 Task: Check the sale-to-list ratio of french doors in the last 5 years.
Action: Mouse moved to (958, 222)
Screenshot: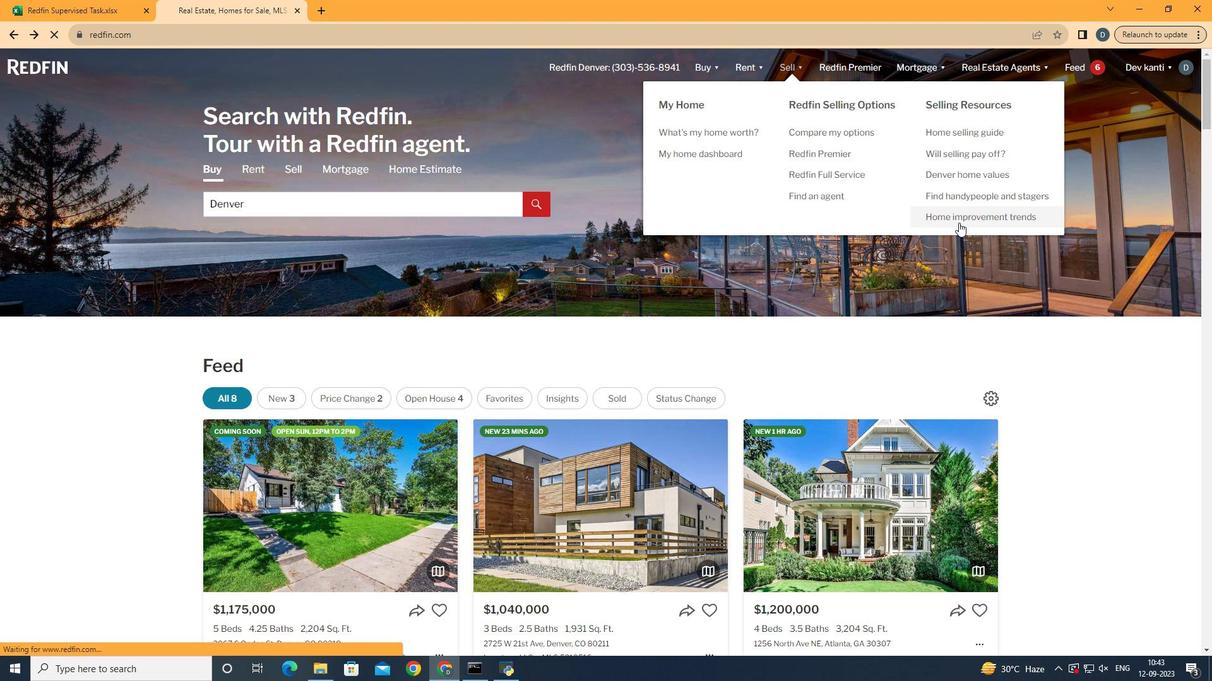
Action: Mouse pressed left at (958, 222)
Screenshot: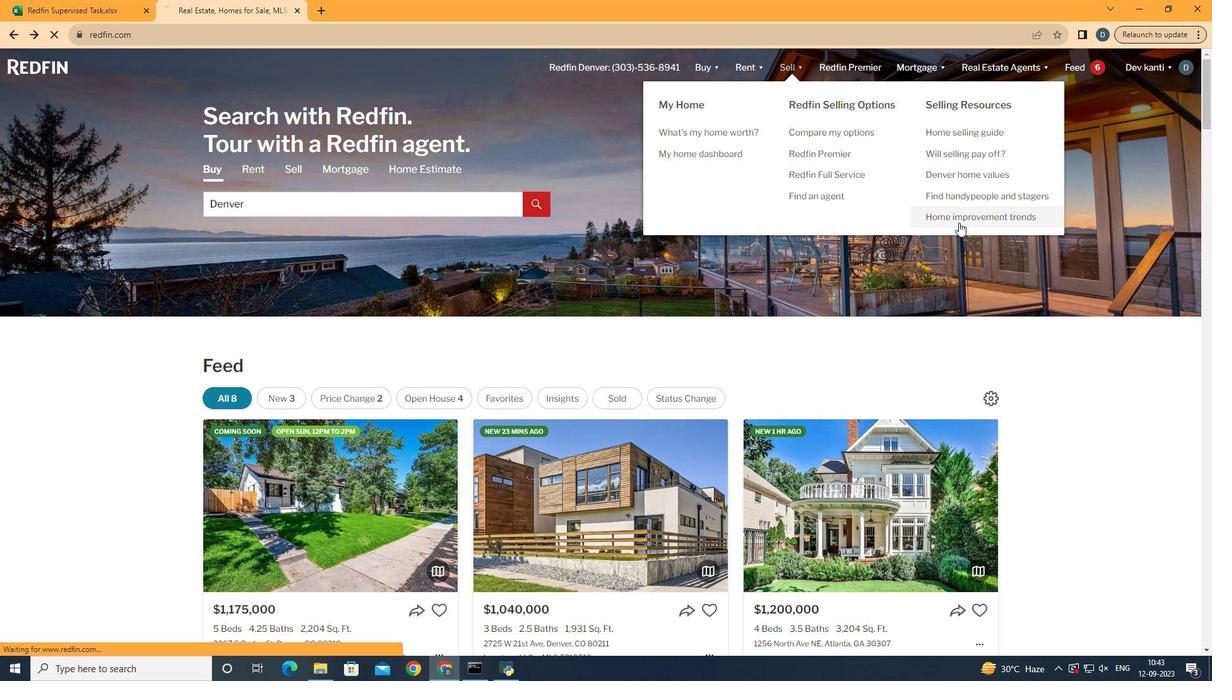 
Action: Mouse moved to (306, 246)
Screenshot: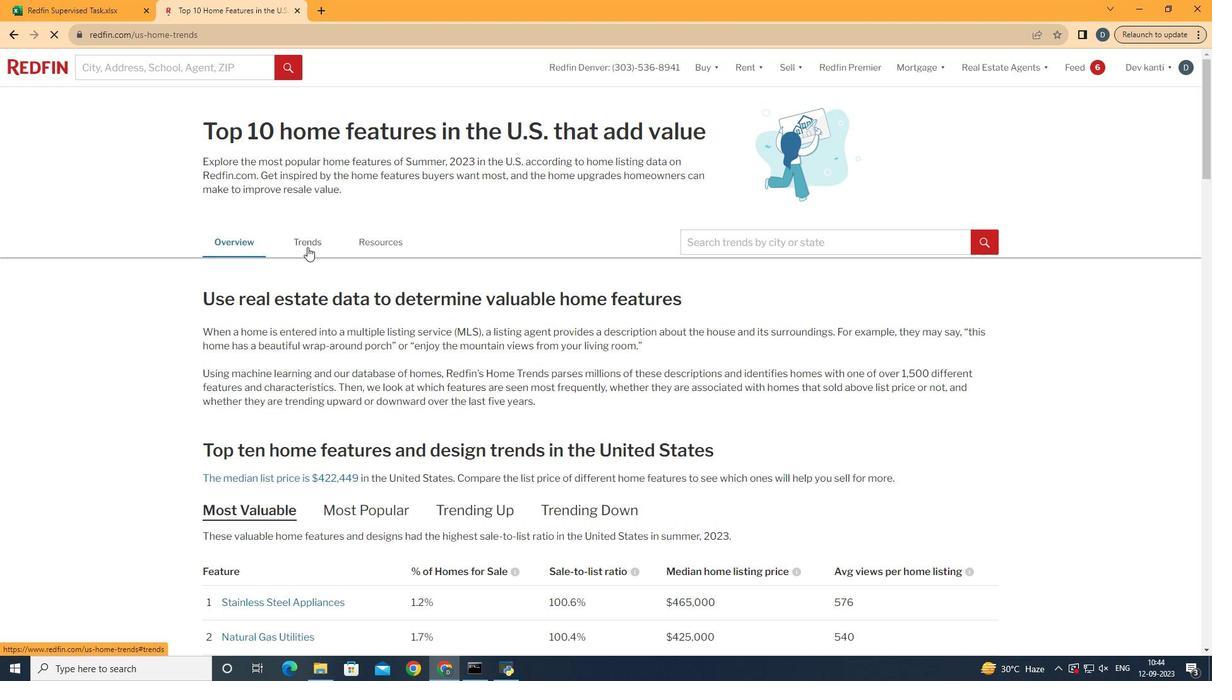 
Action: Mouse pressed left at (306, 246)
Screenshot: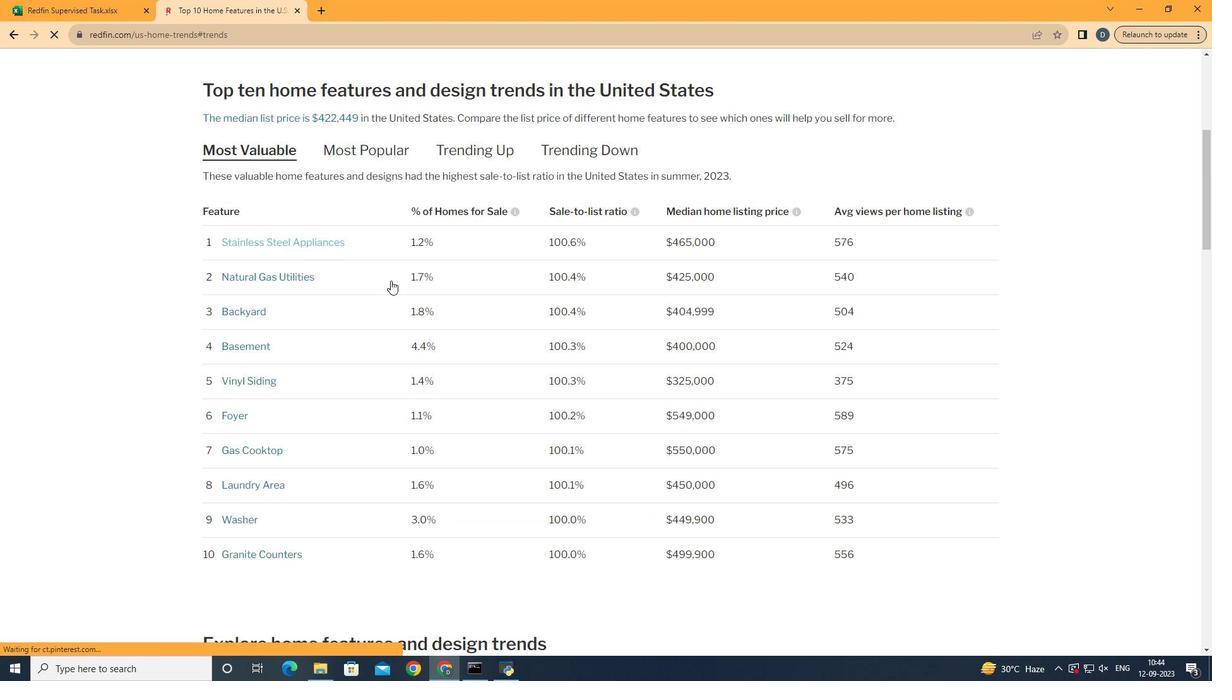 
Action: Mouse moved to (520, 308)
Screenshot: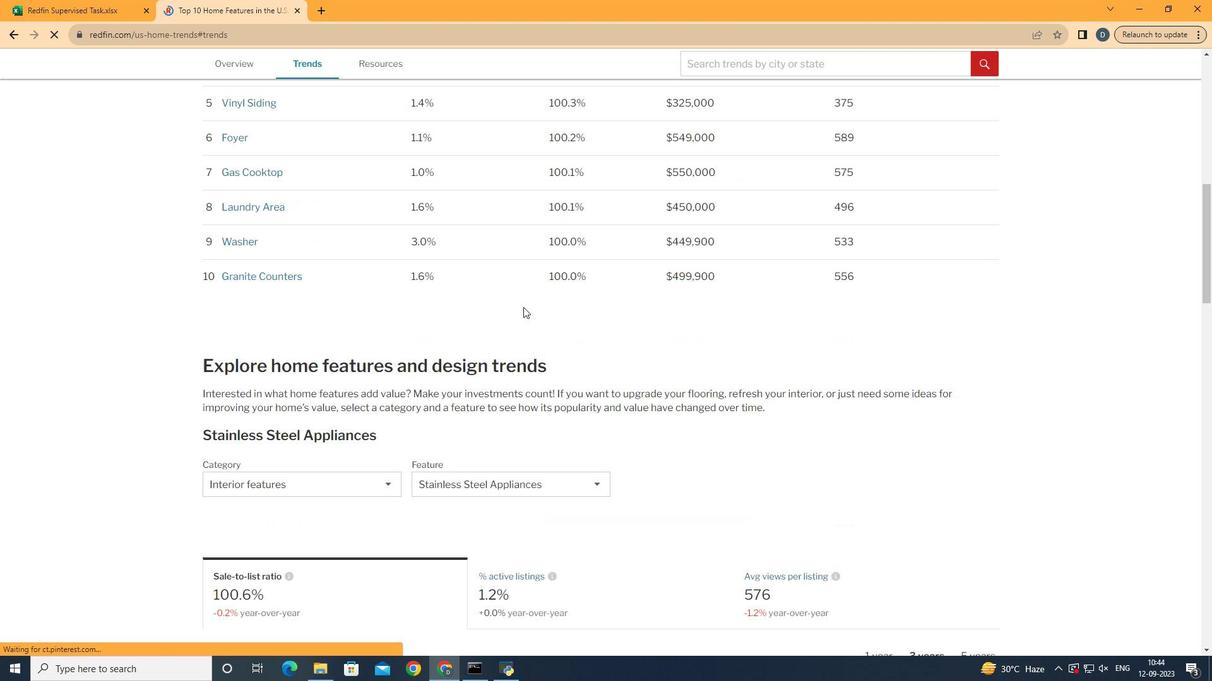 
Action: Mouse scrolled (520, 307) with delta (0, 0)
Screenshot: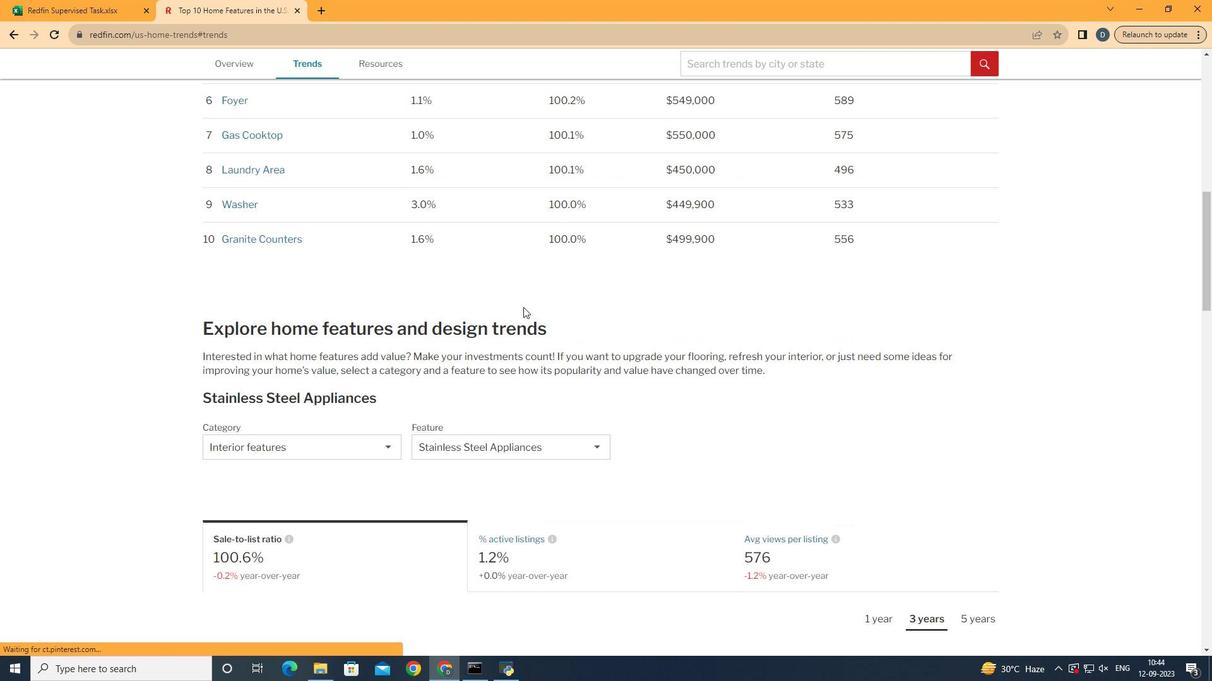 
Action: Mouse scrolled (520, 307) with delta (0, 0)
Screenshot: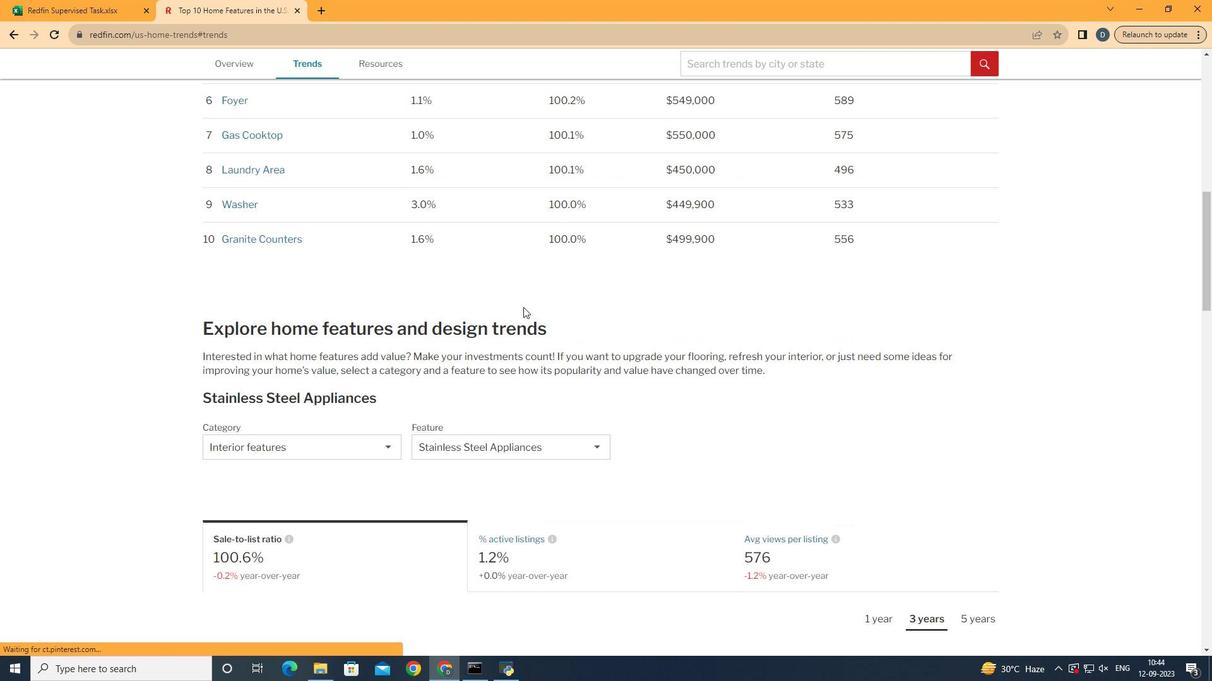 
Action: Mouse moved to (520, 308)
Screenshot: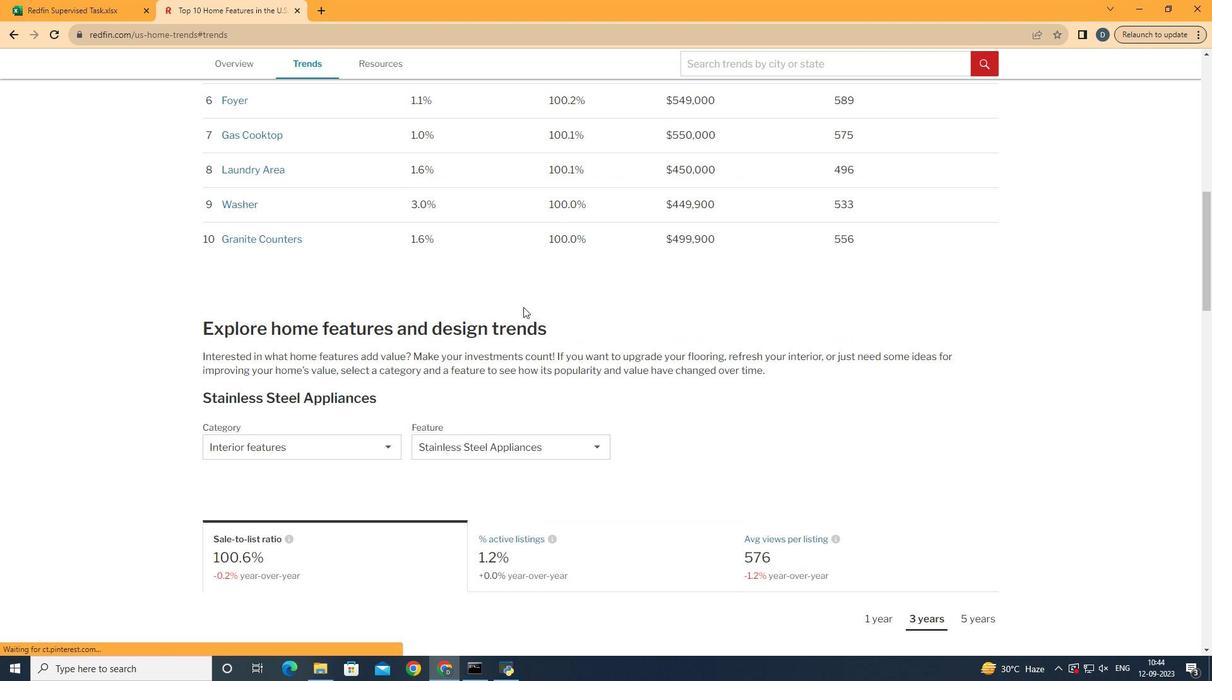 
Action: Mouse scrolled (520, 307) with delta (0, 0)
Screenshot: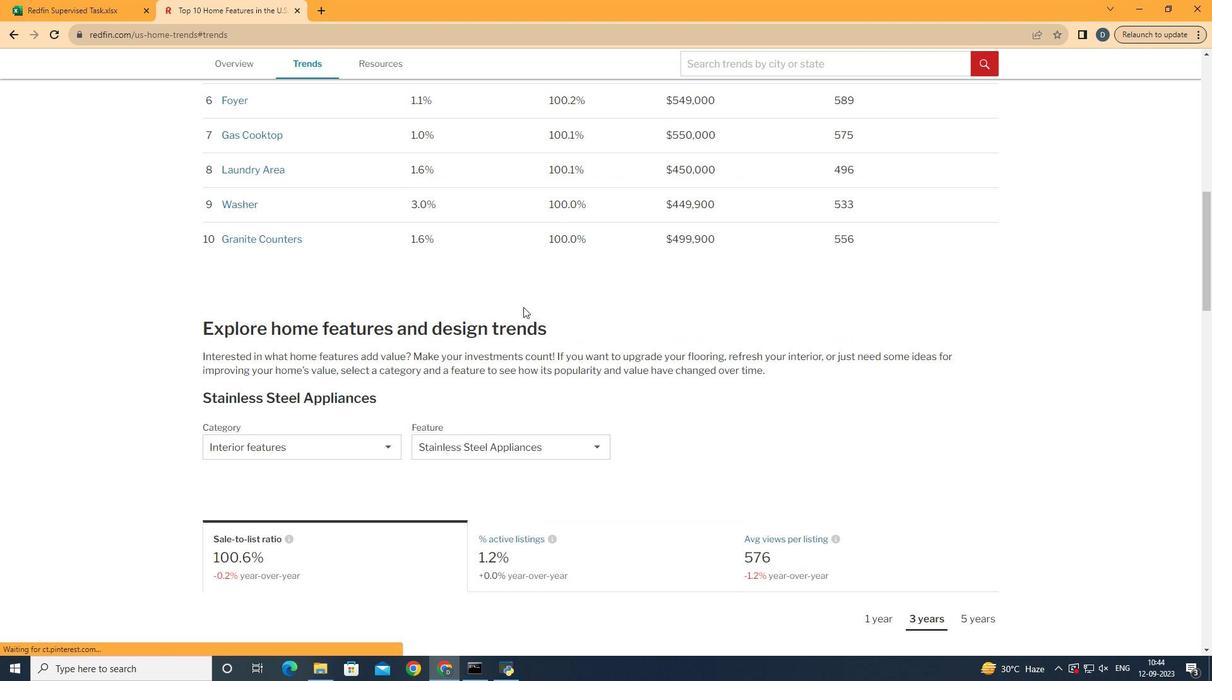 
Action: Mouse moved to (521, 308)
Screenshot: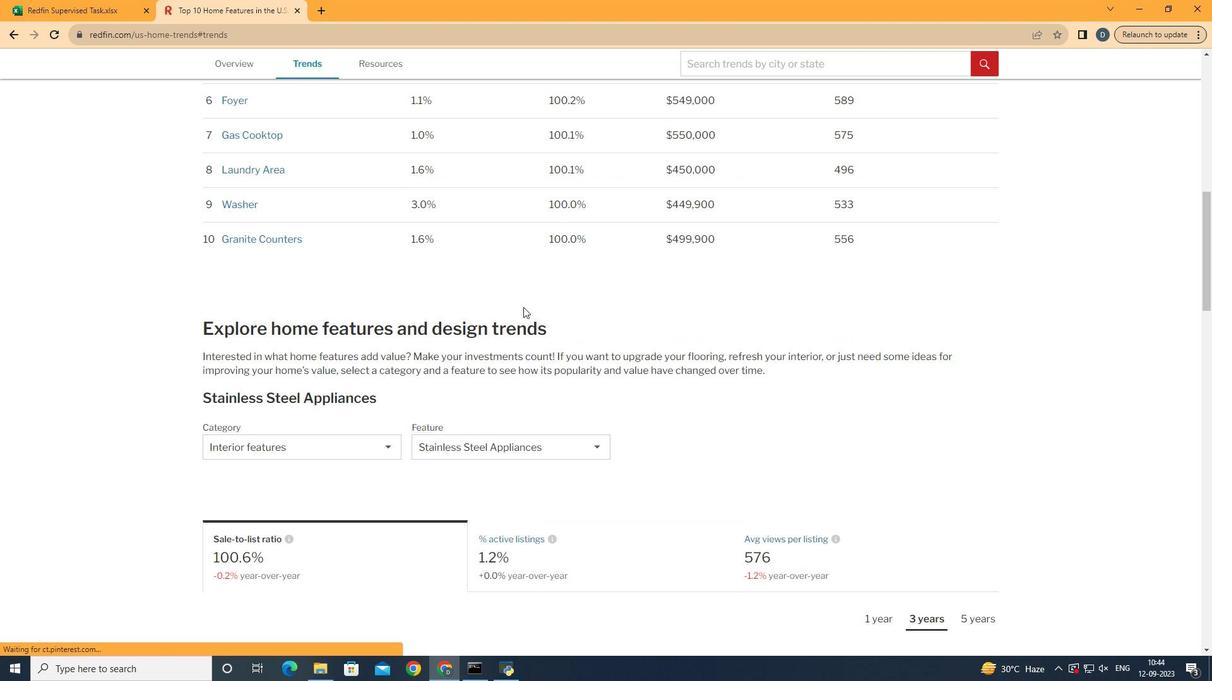 
Action: Mouse scrolled (521, 307) with delta (0, 0)
Screenshot: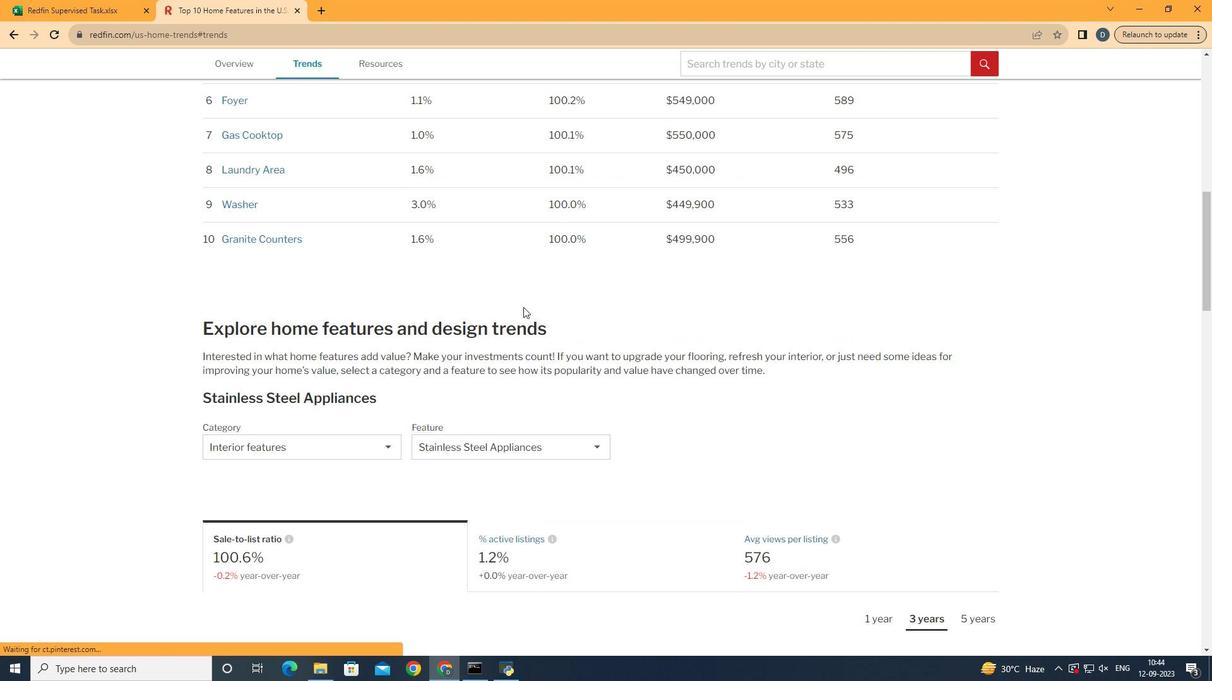 
Action: Mouse moved to (522, 308)
Screenshot: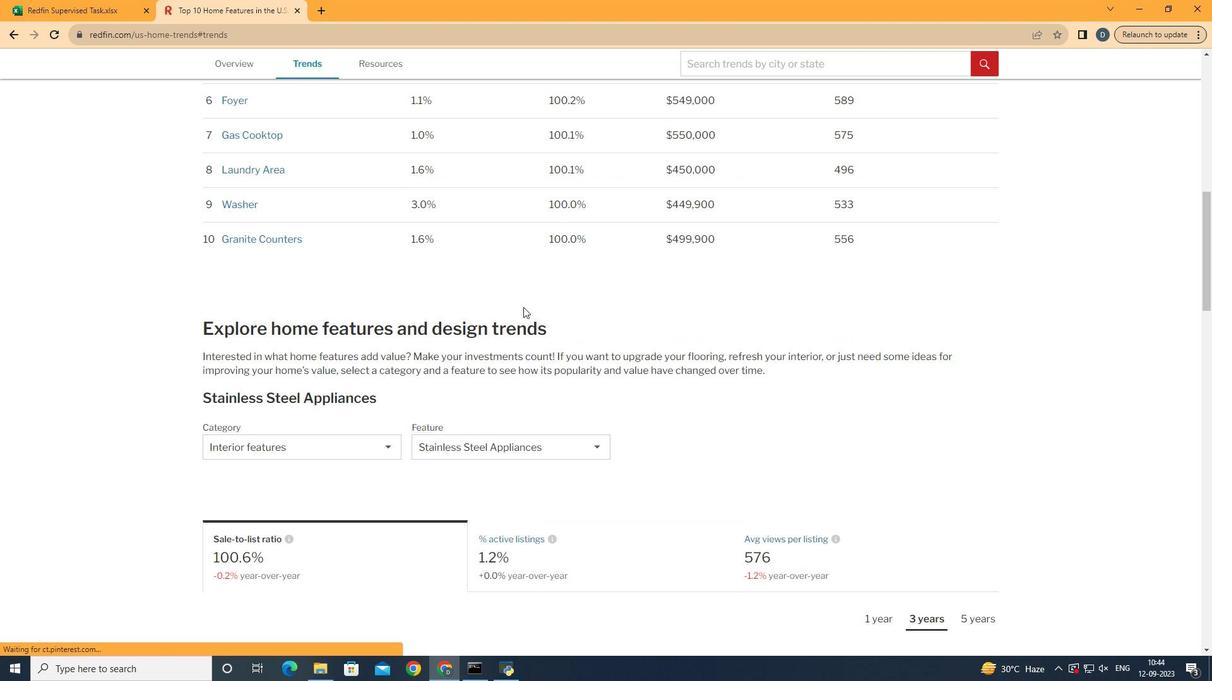 
Action: Mouse scrolled (522, 307) with delta (0, 0)
Screenshot: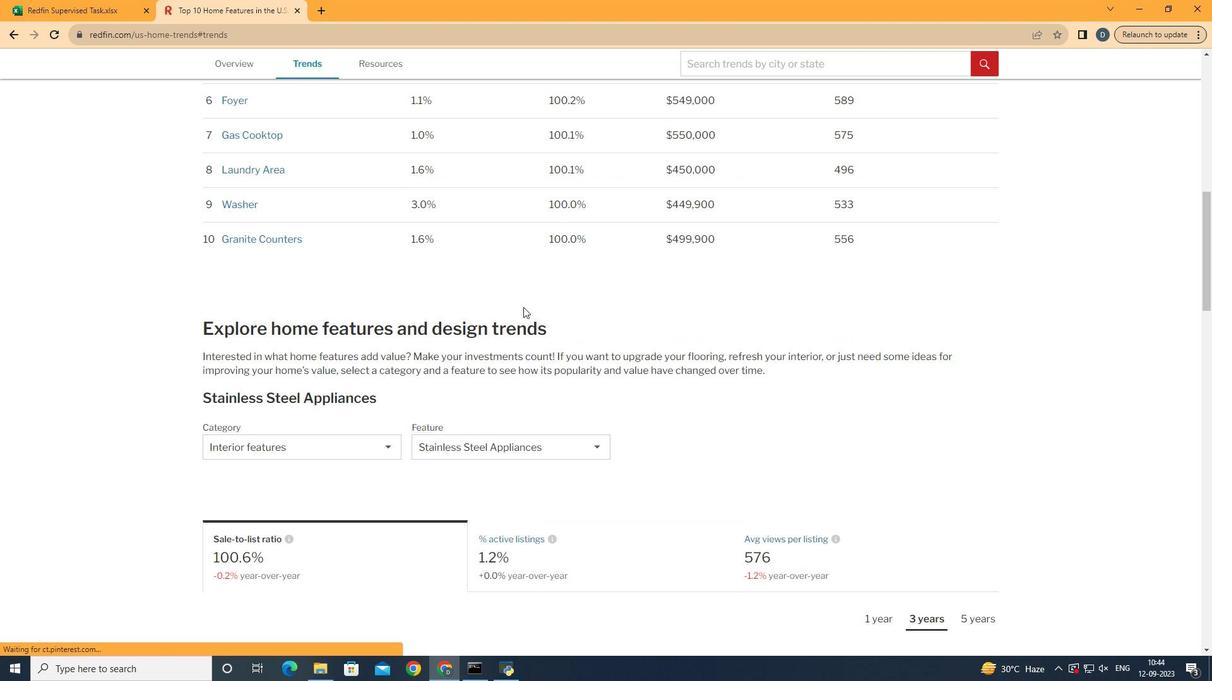 
Action: Mouse moved to (523, 307)
Screenshot: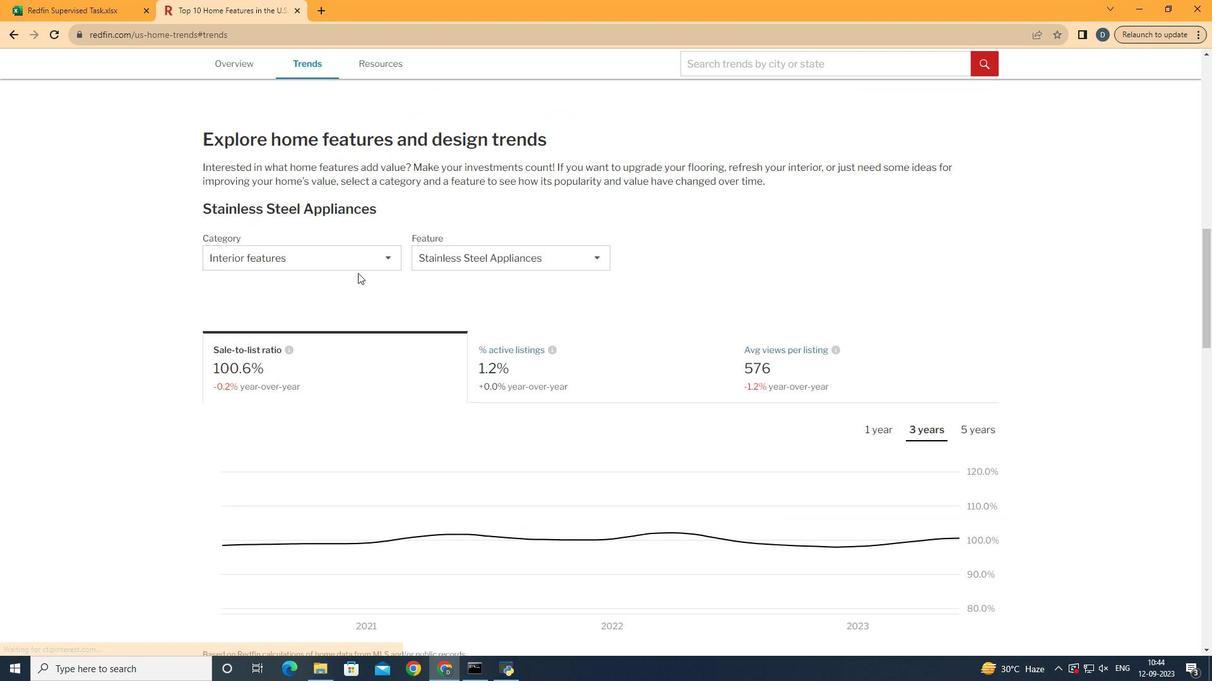 
Action: Mouse scrolled (523, 306) with delta (0, 0)
Screenshot: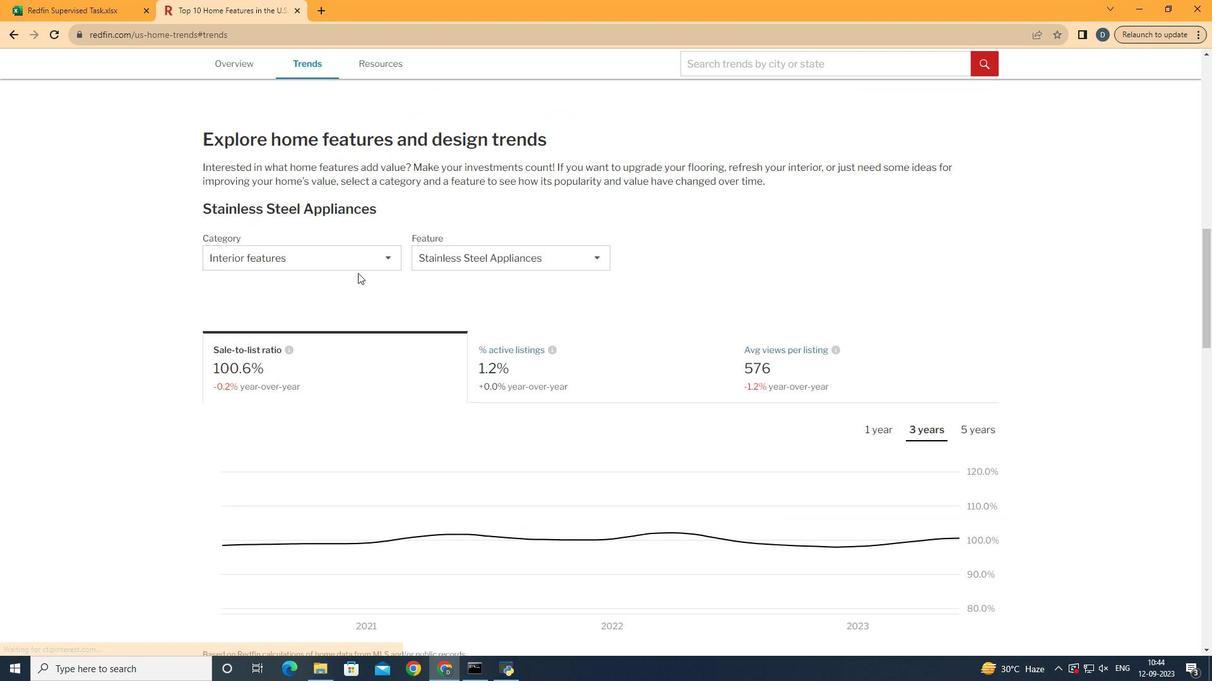 
Action: Mouse moved to (524, 307)
Screenshot: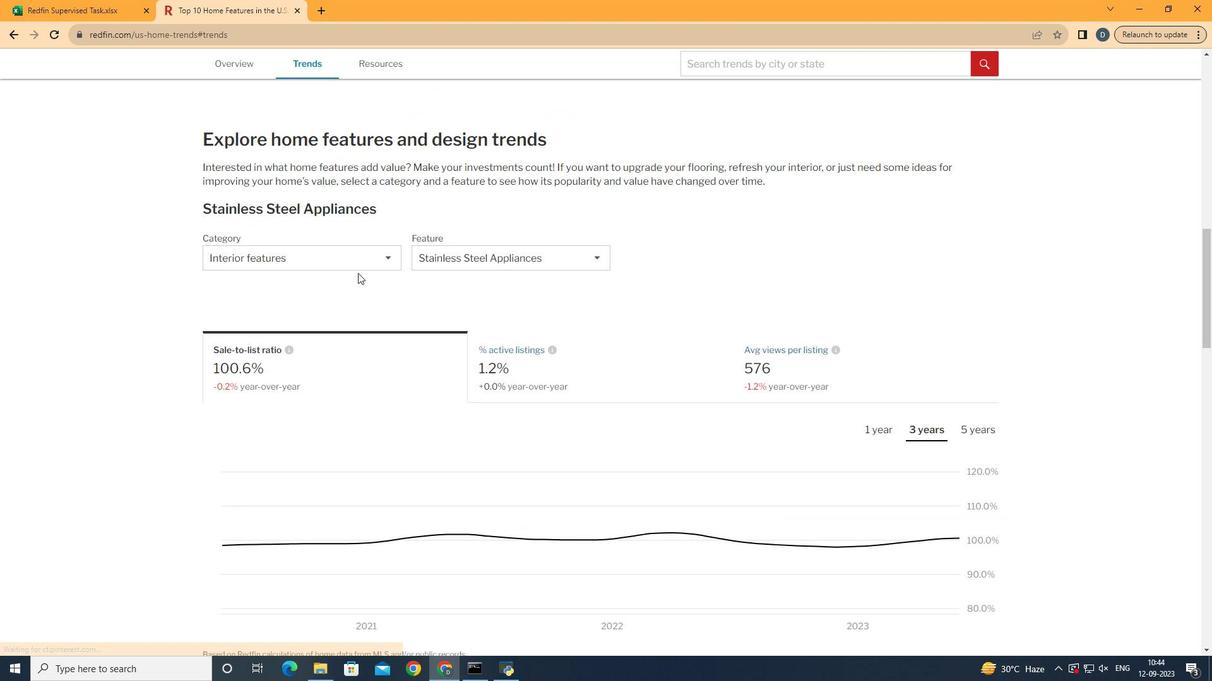 
Action: Mouse scrolled (524, 306) with delta (0, 0)
Screenshot: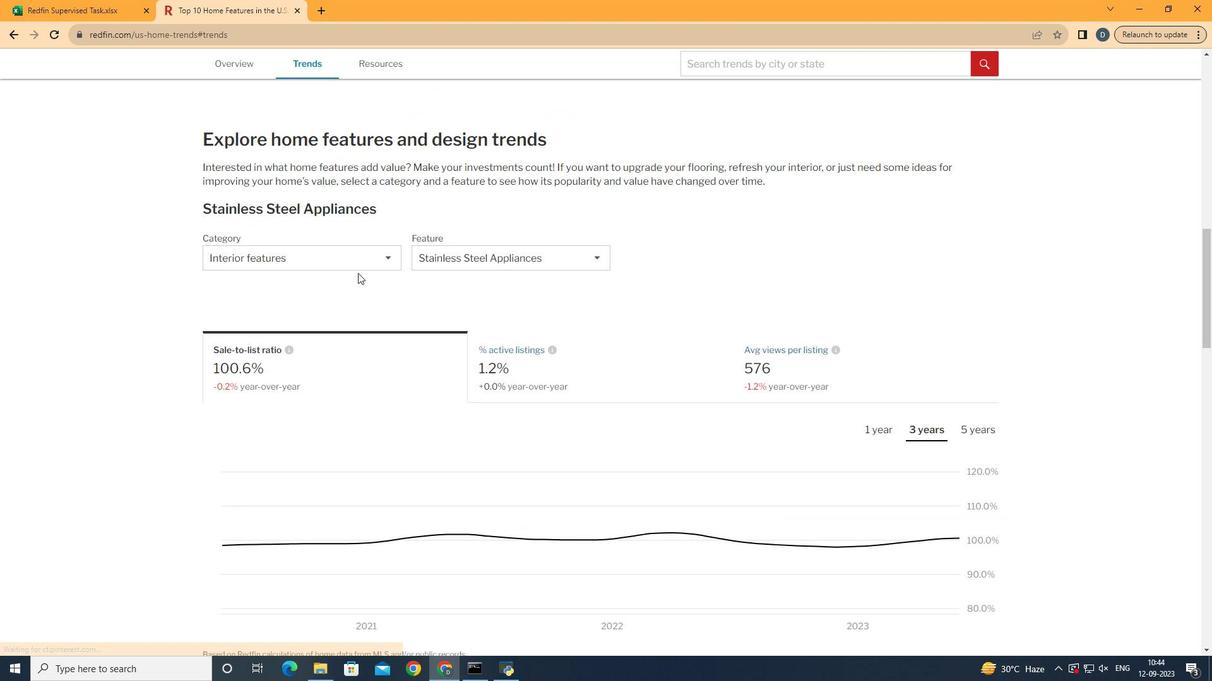 
Action: Mouse moved to (524, 307)
Screenshot: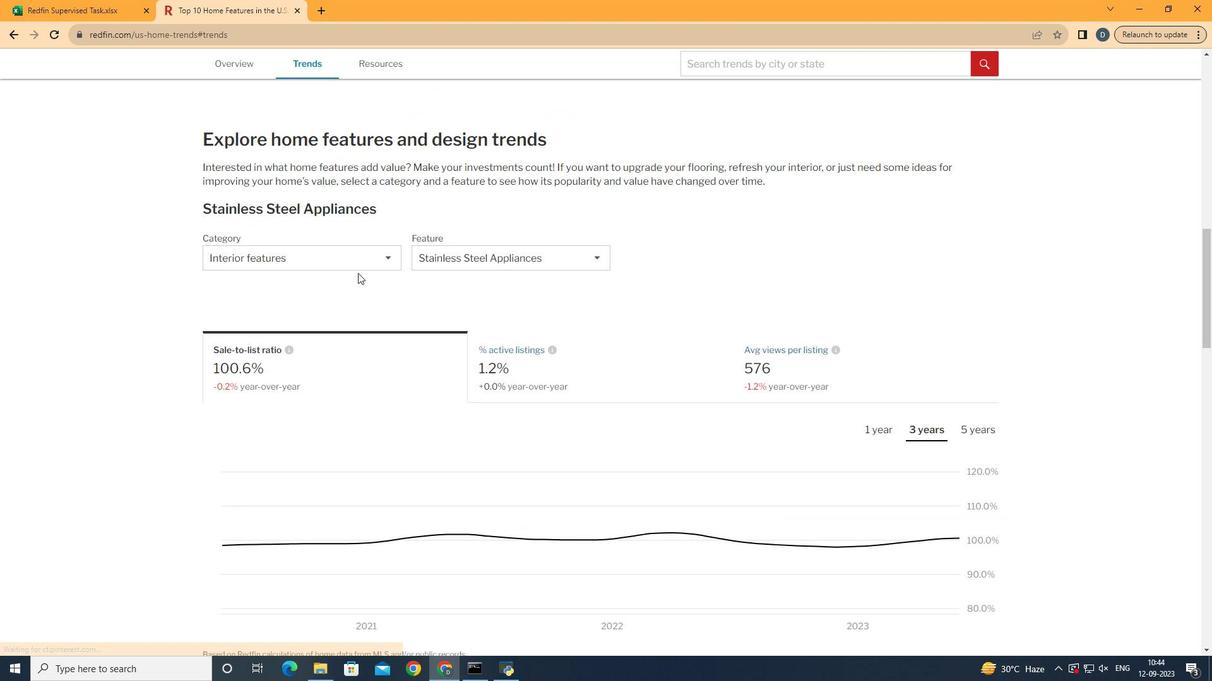 
Action: Mouse scrolled (524, 306) with delta (0, 0)
Screenshot: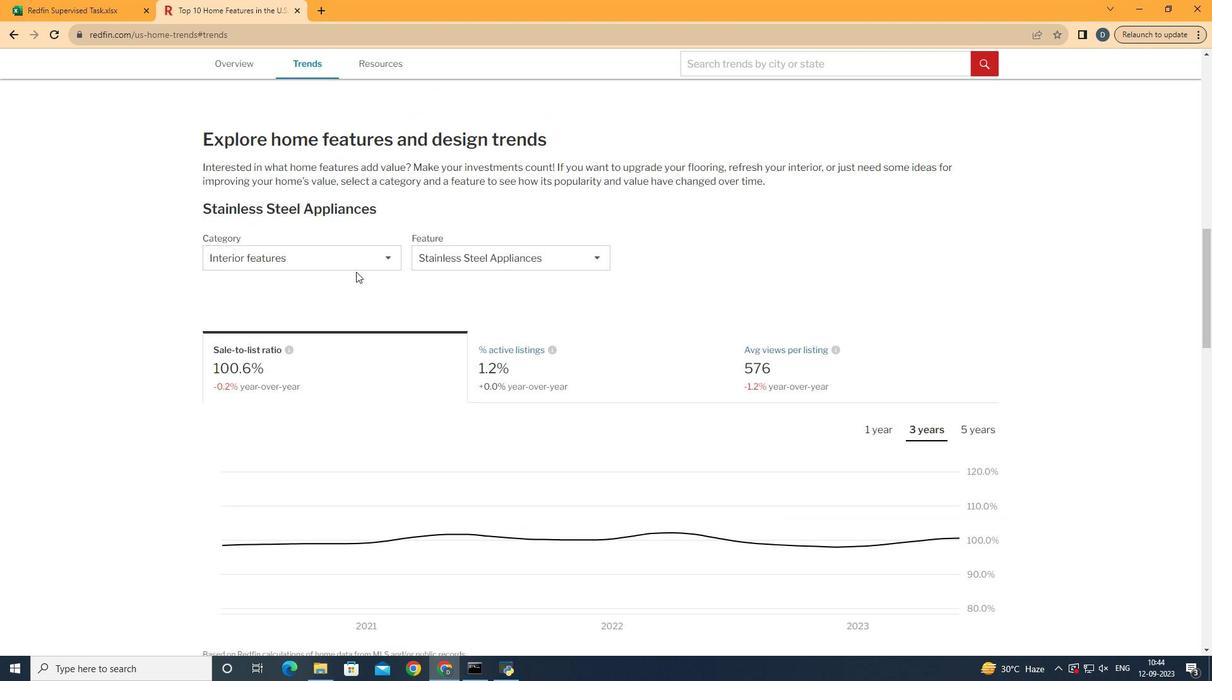 
Action: Mouse moved to (354, 266)
Screenshot: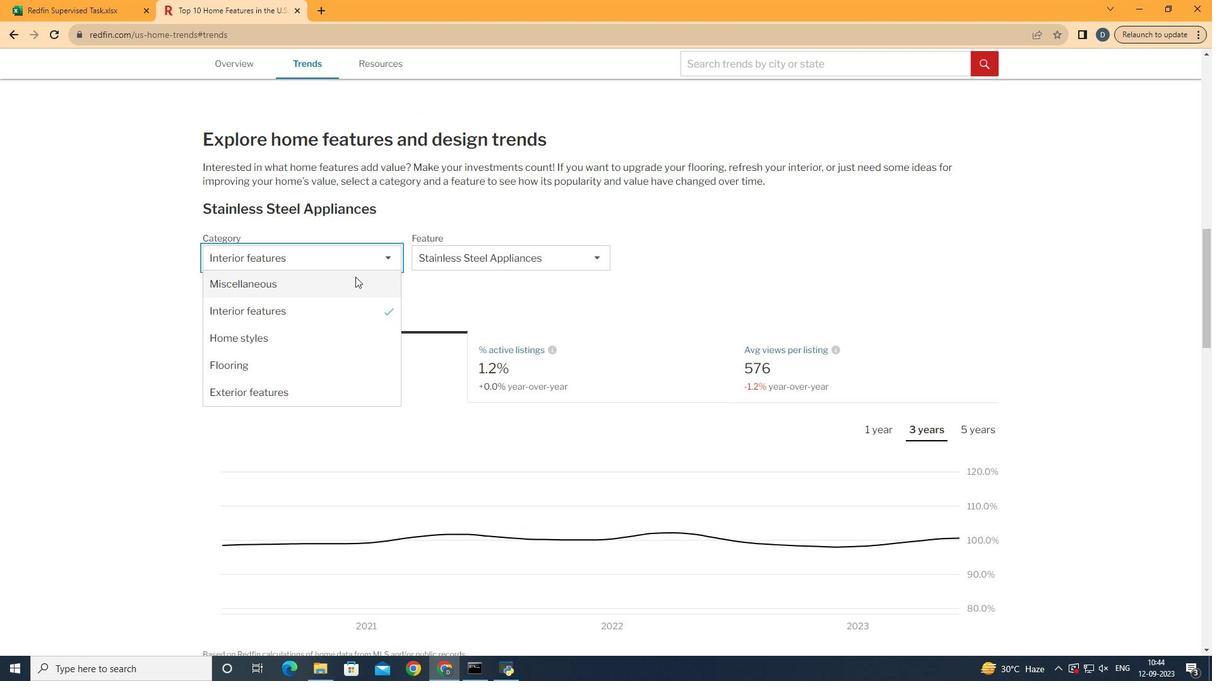 
Action: Mouse pressed left at (354, 266)
Screenshot: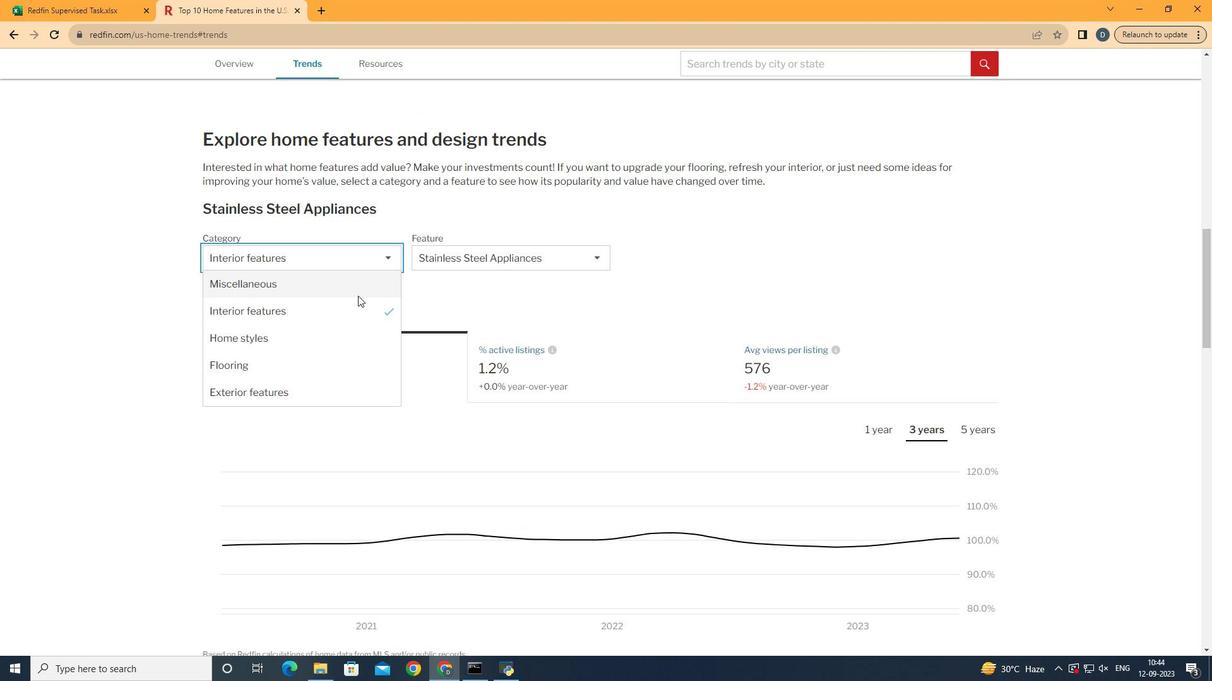 
Action: Mouse moved to (356, 313)
Screenshot: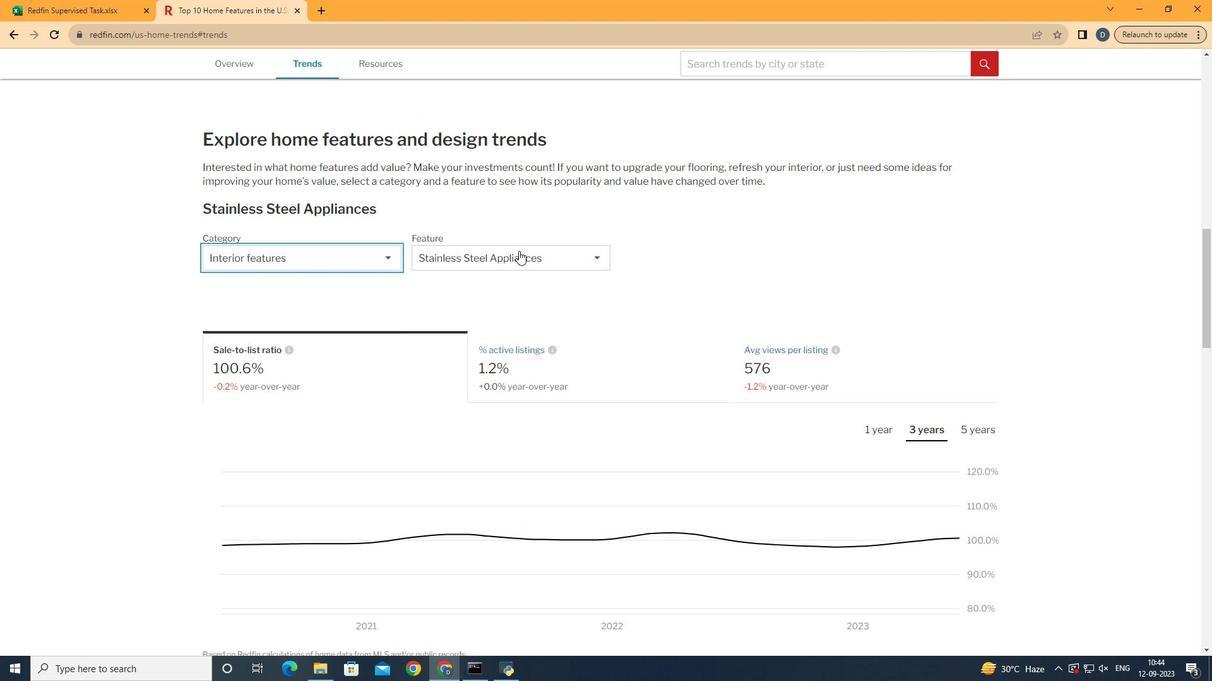 
Action: Mouse pressed left at (356, 313)
Screenshot: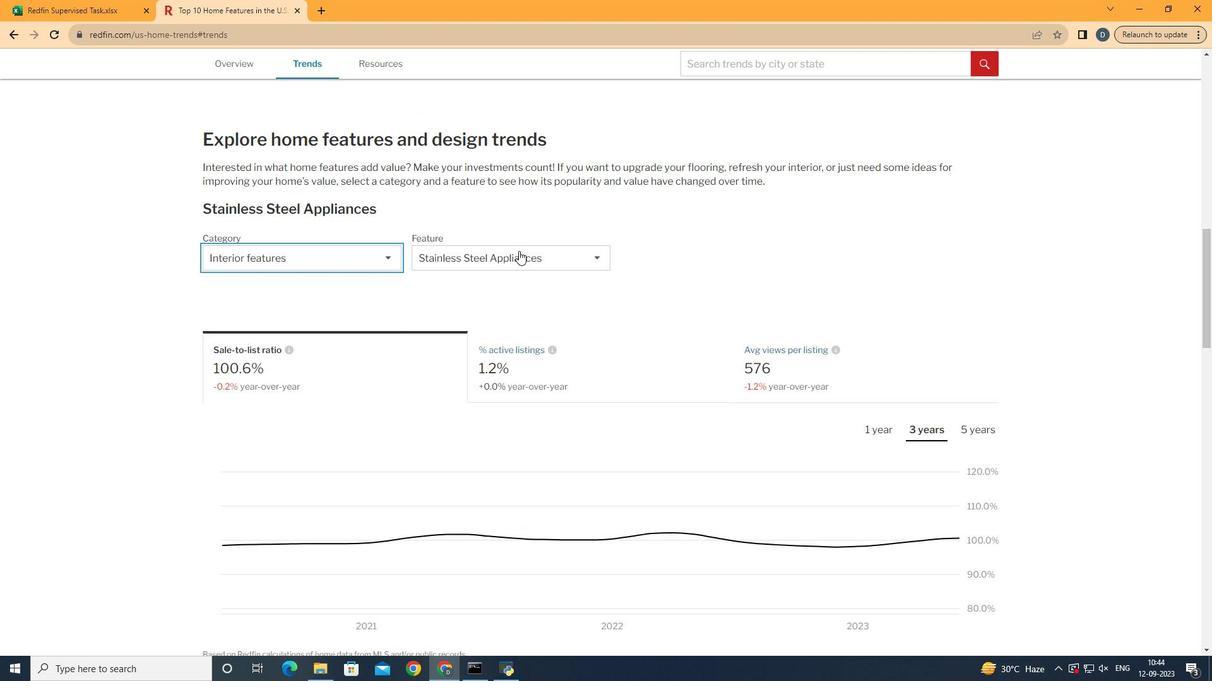 
Action: Mouse moved to (518, 251)
Screenshot: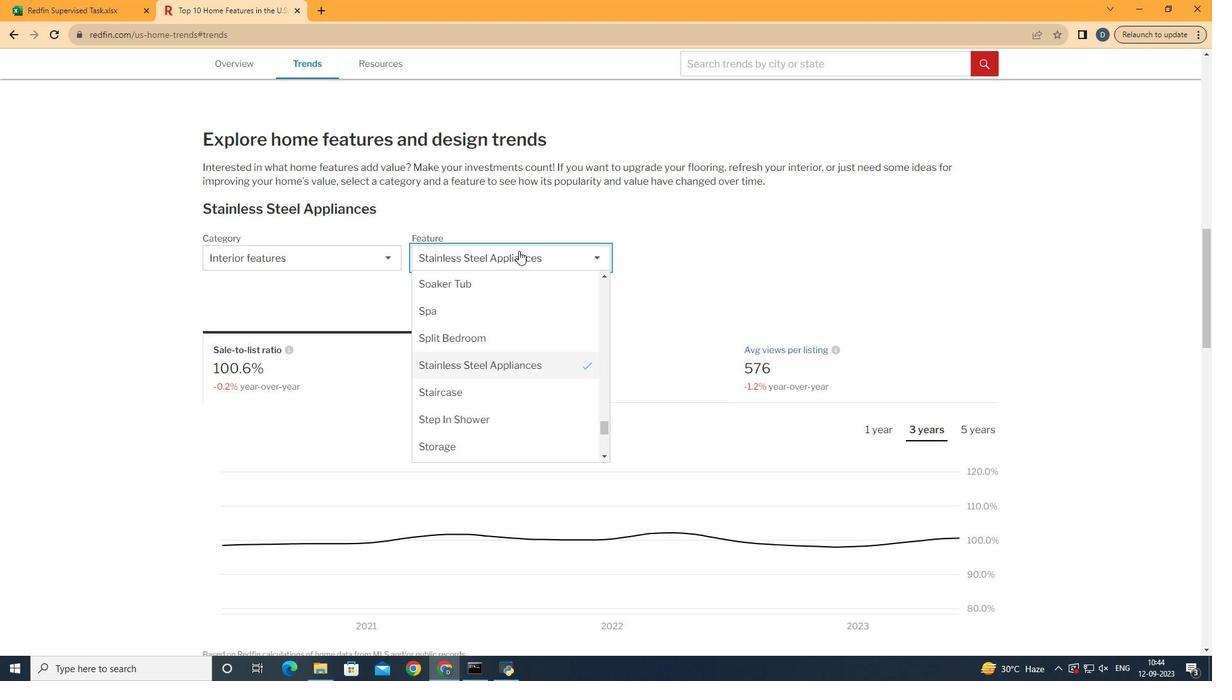 
Action: Mouse pressed left at (518, 251)
Screenshot: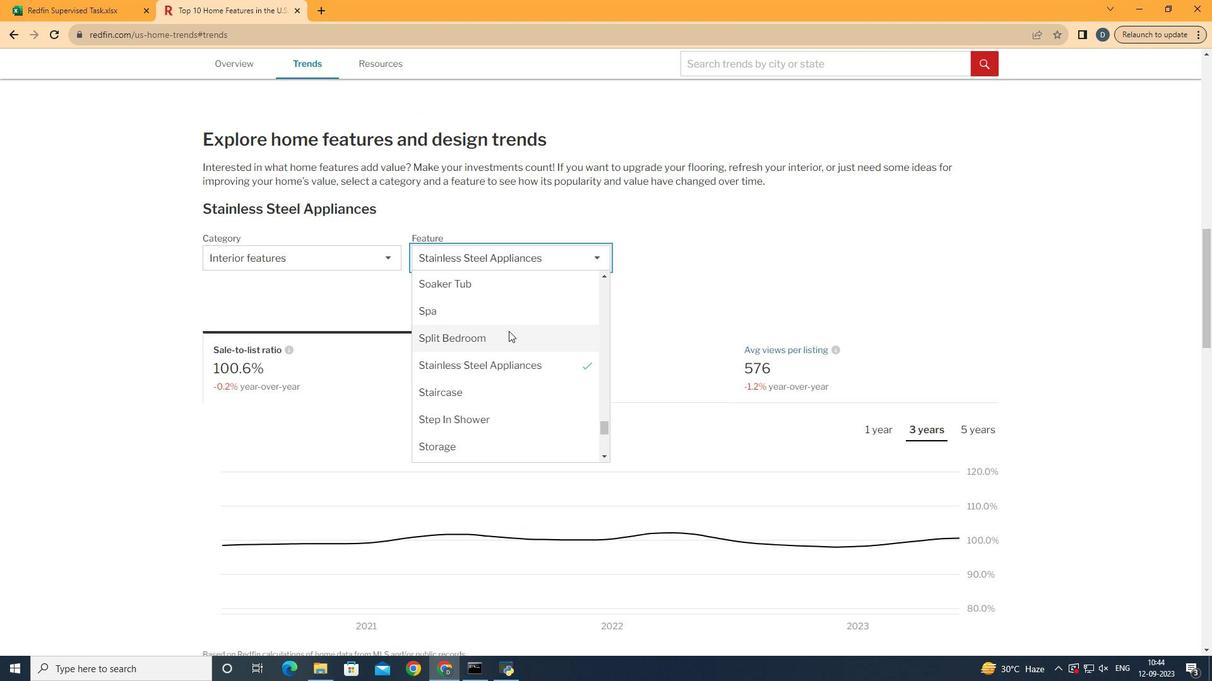 
Action: Mouse moved to (503, 333)
Screenshot: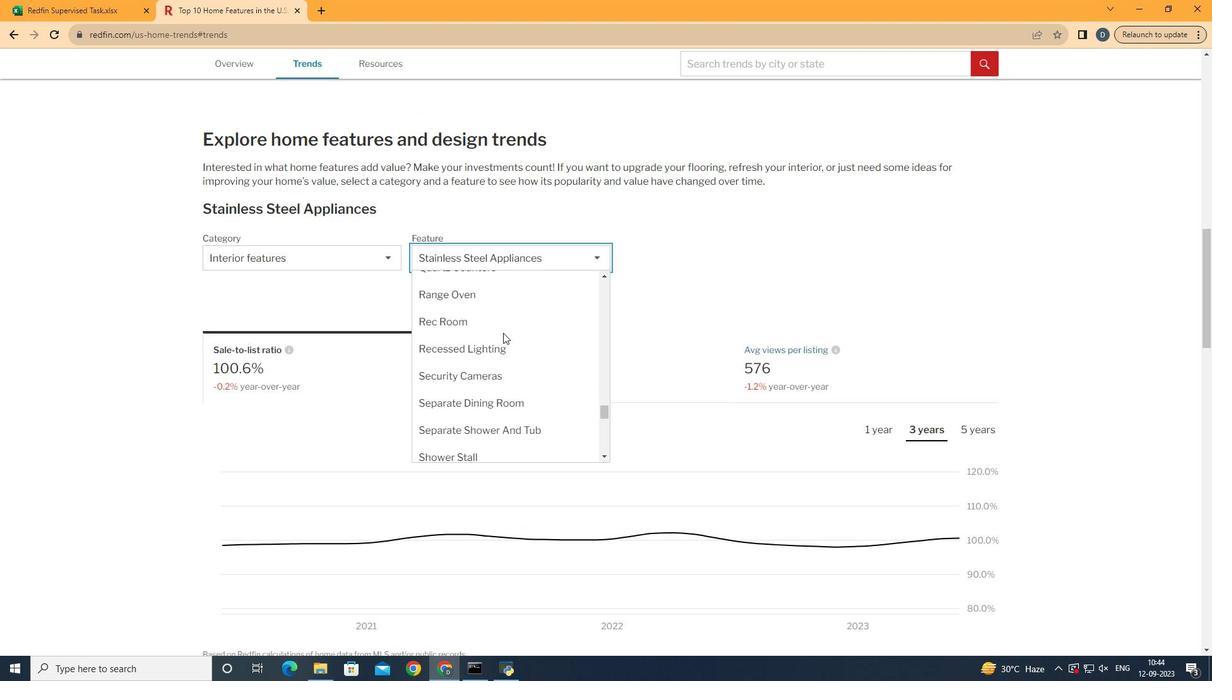 
Action: Mouse scrolled (503, 333) with delta (0, 0)
Screenshot: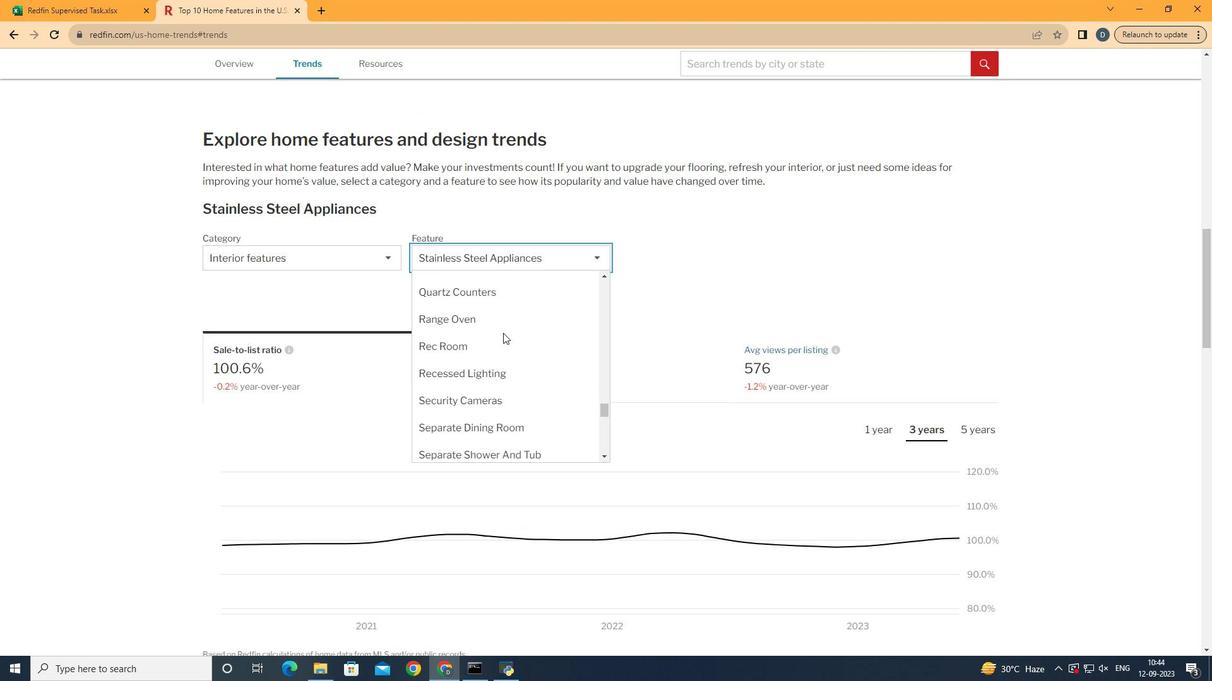 
Action: Mouse scrolled (503, 333) with delta (0, 0)
Screenshot: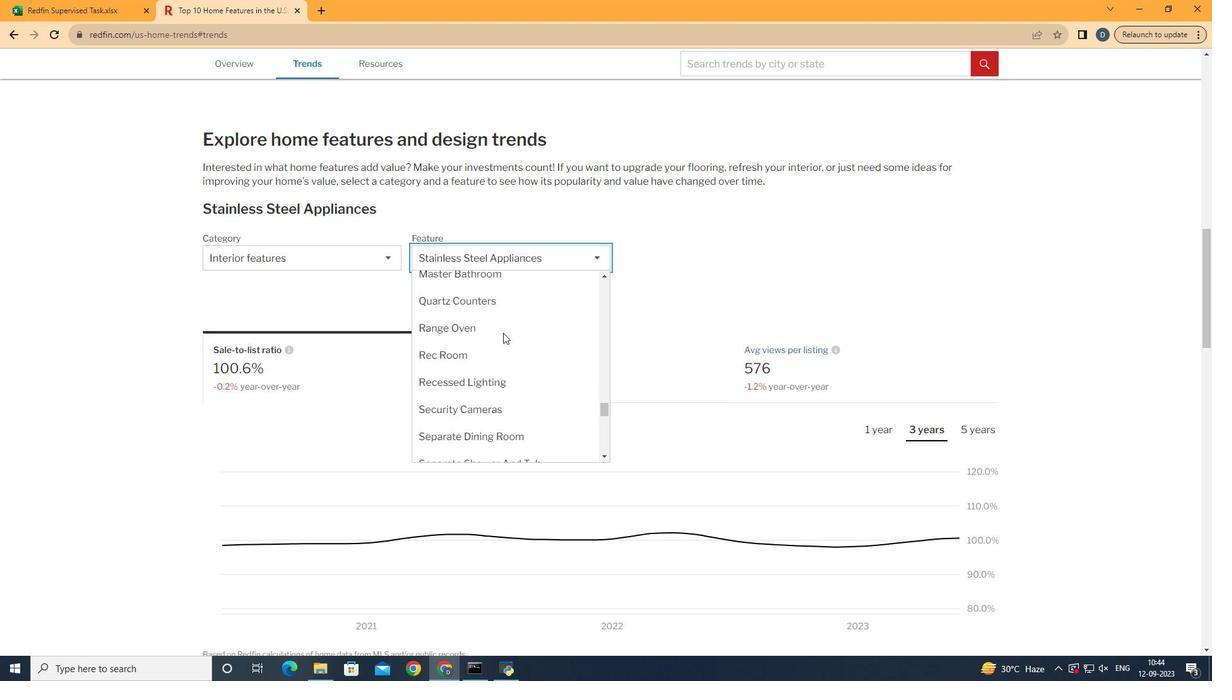 
Action: Mouse scrolled (503, 333) with delta (0, 0)
Screenshot: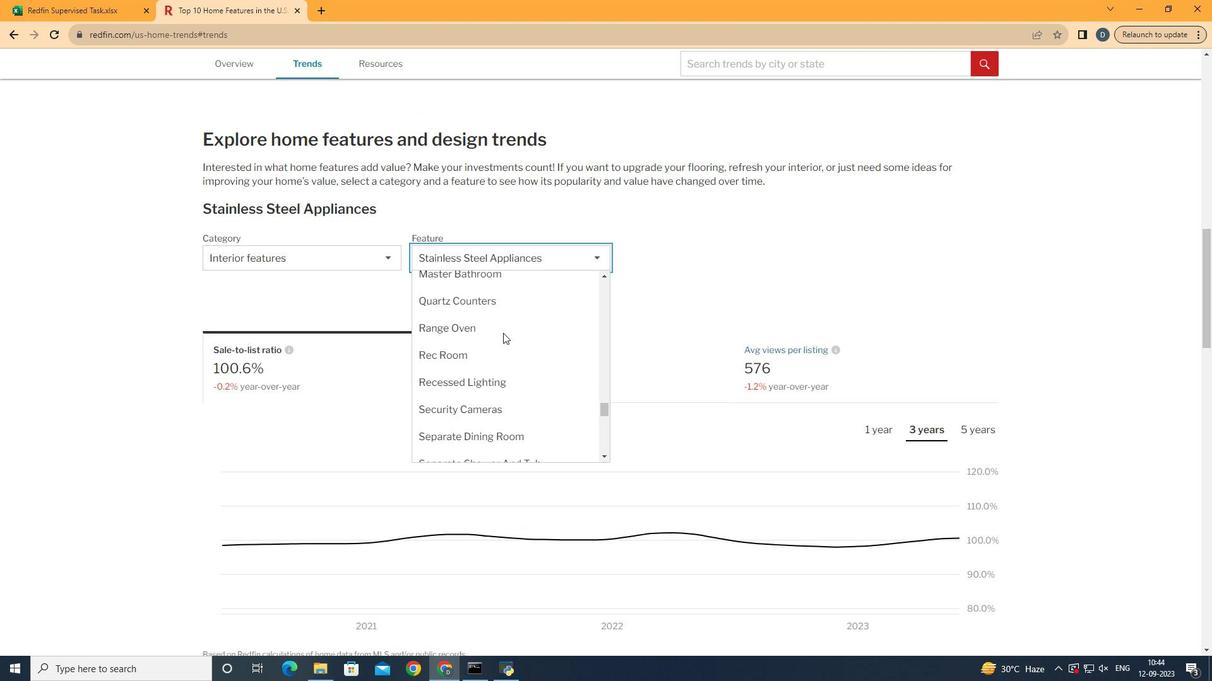 
Action: Mouse scrolled (503, 333) with delta (0, 0)
Screenshot: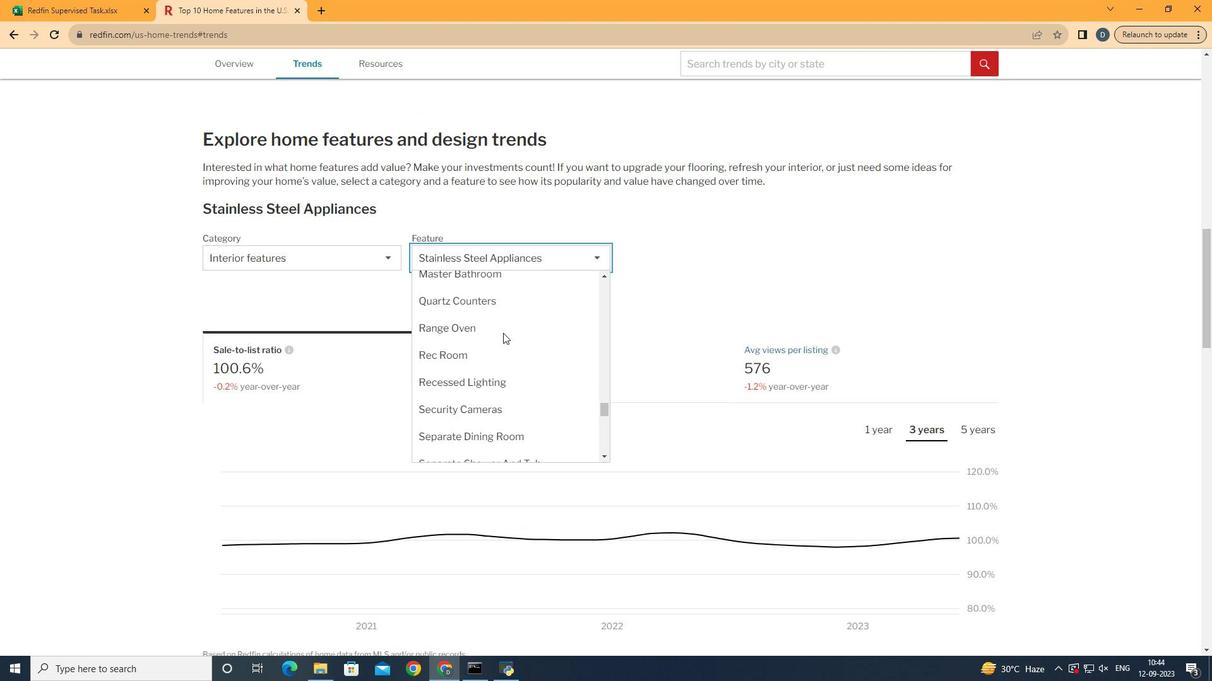 
Action: Mouse scrolled (503, 333) with delta (0, 0)
Screenshot: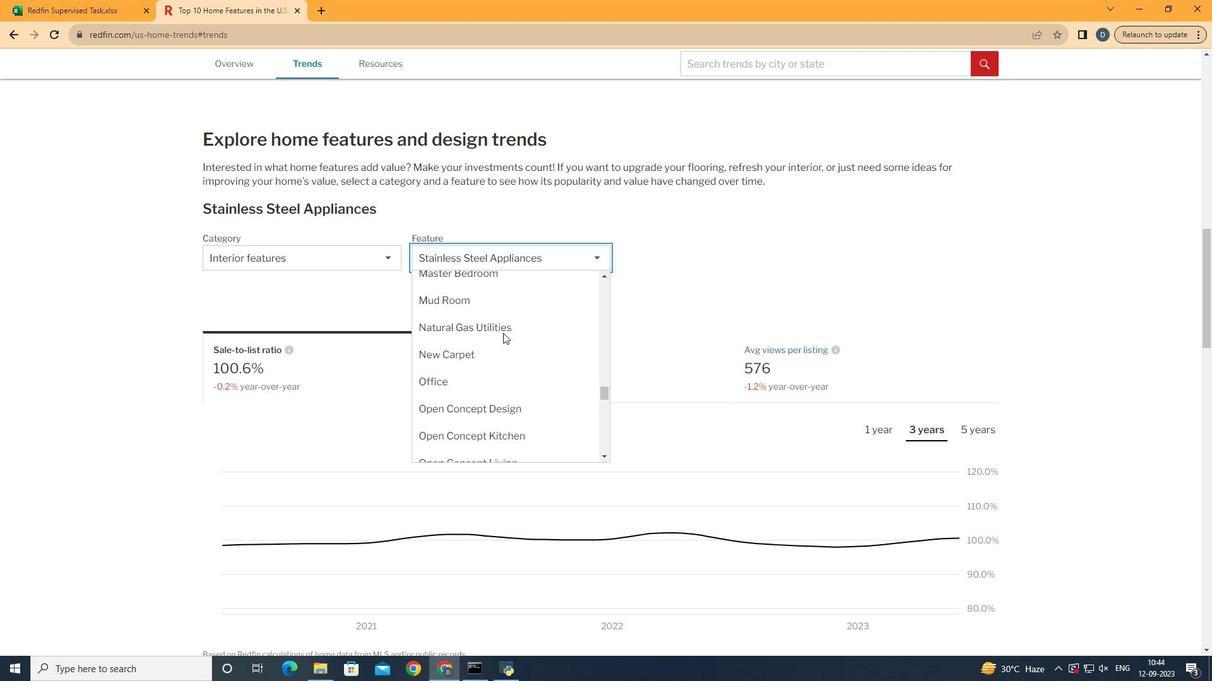 
Action: Mouse scrolled (503, 333) with delta (0, 0)
Screenshot: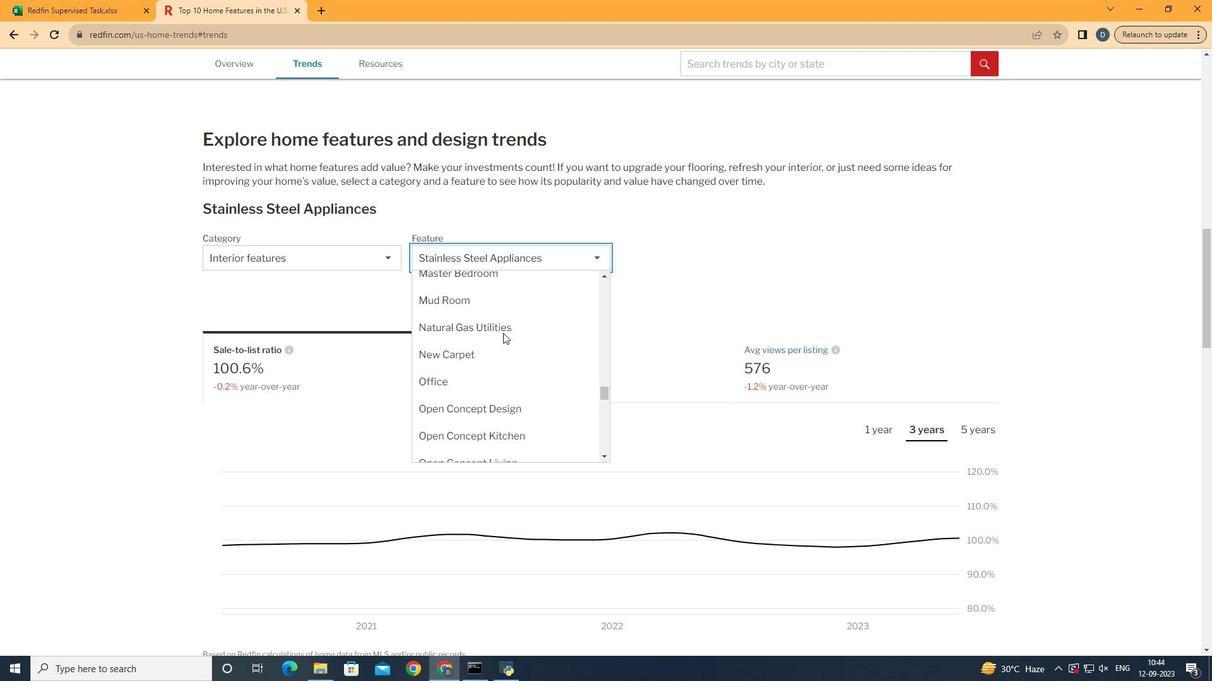 
Action: Mouse scrolled (503, 333) with delta (0, 0)
Screenshot: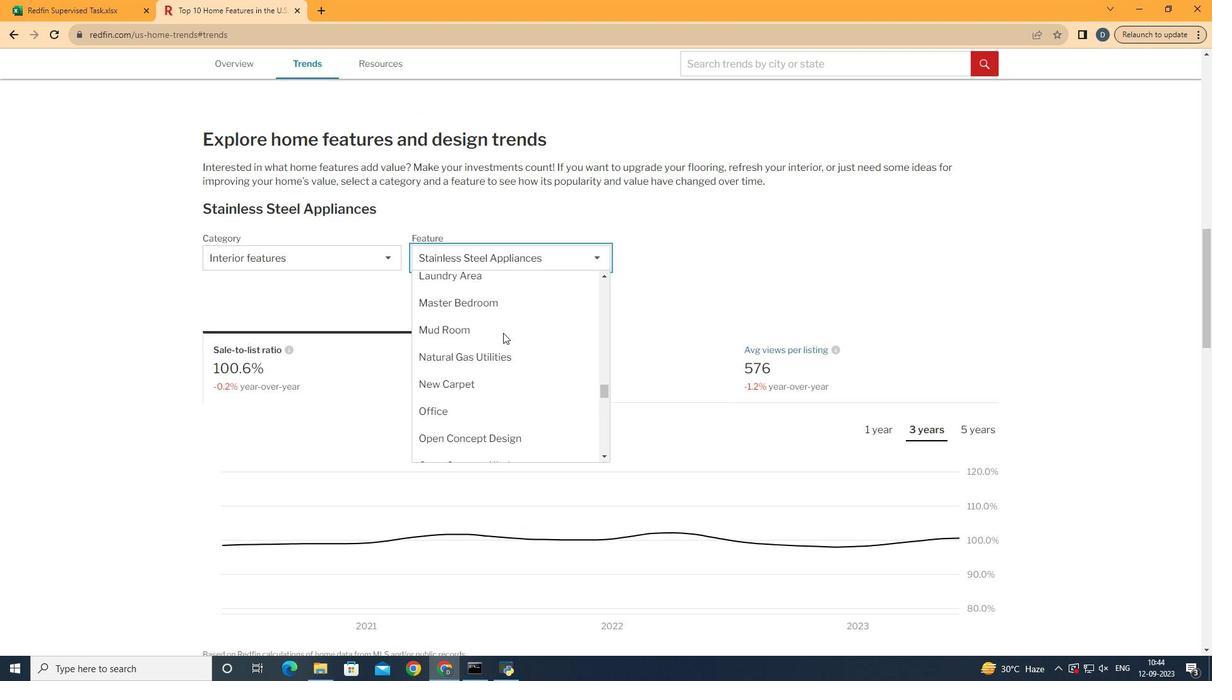 
Action: Mouse scrolled (503, 333) with delta (0, 0)
Screenshot: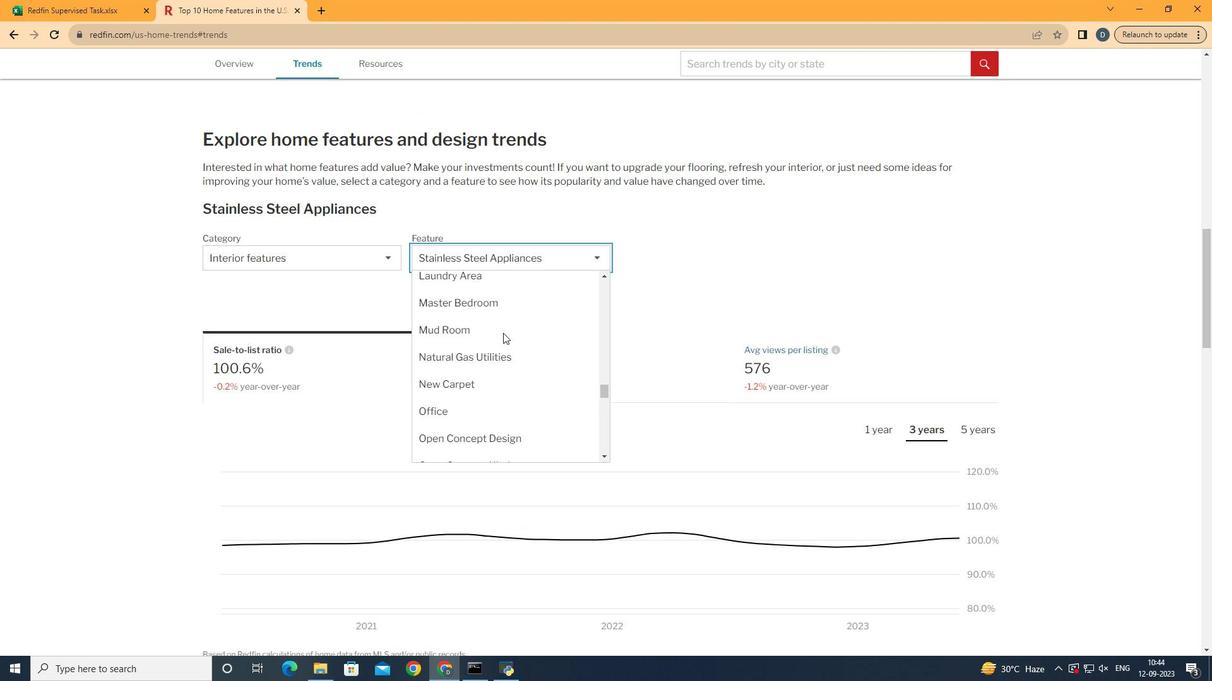 
Action: Mouse scrolled (503, 333) with delta (0, 0)
Screenshot: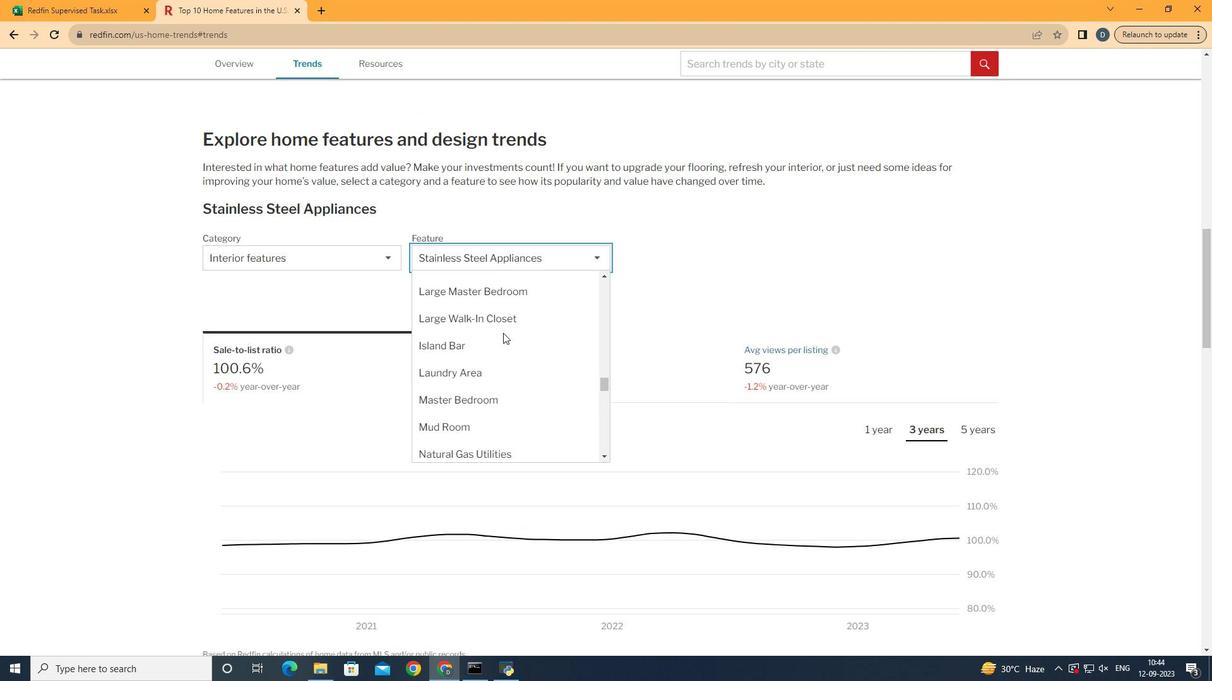 
Action: Mouse scrolled (503, 333) with delta (0, 0)
Screenshot: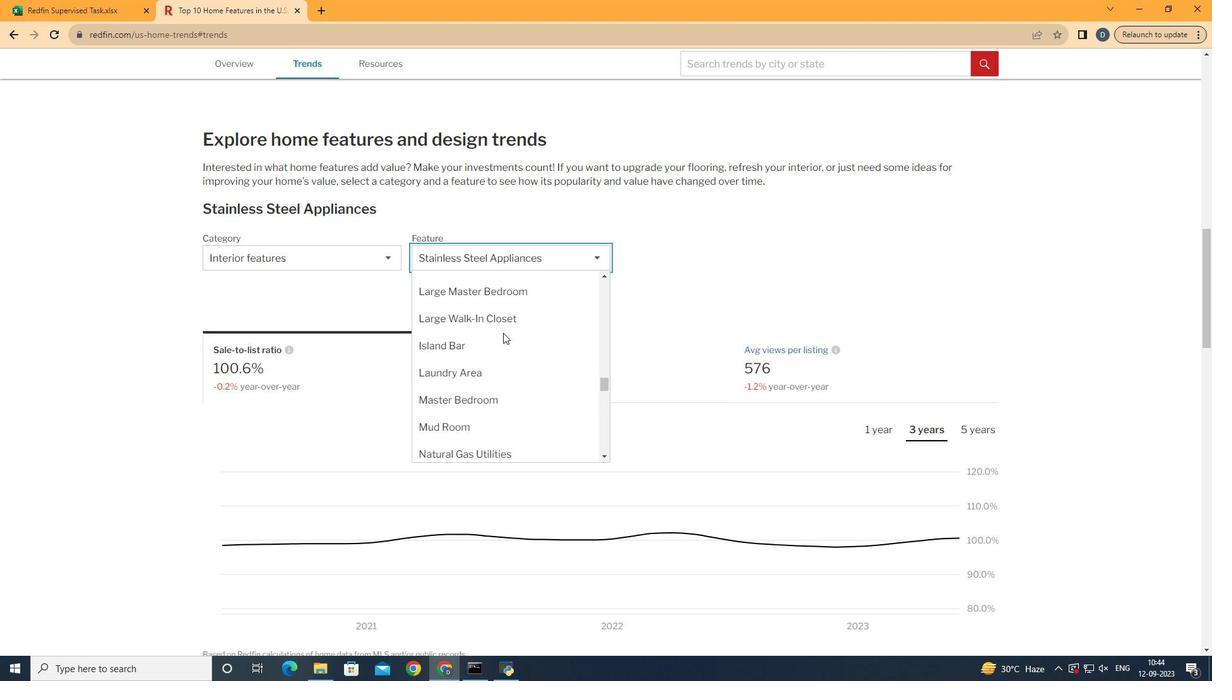 
Action: Mouse scrolled (503, 333) with delta (0, 0)
Screenshot: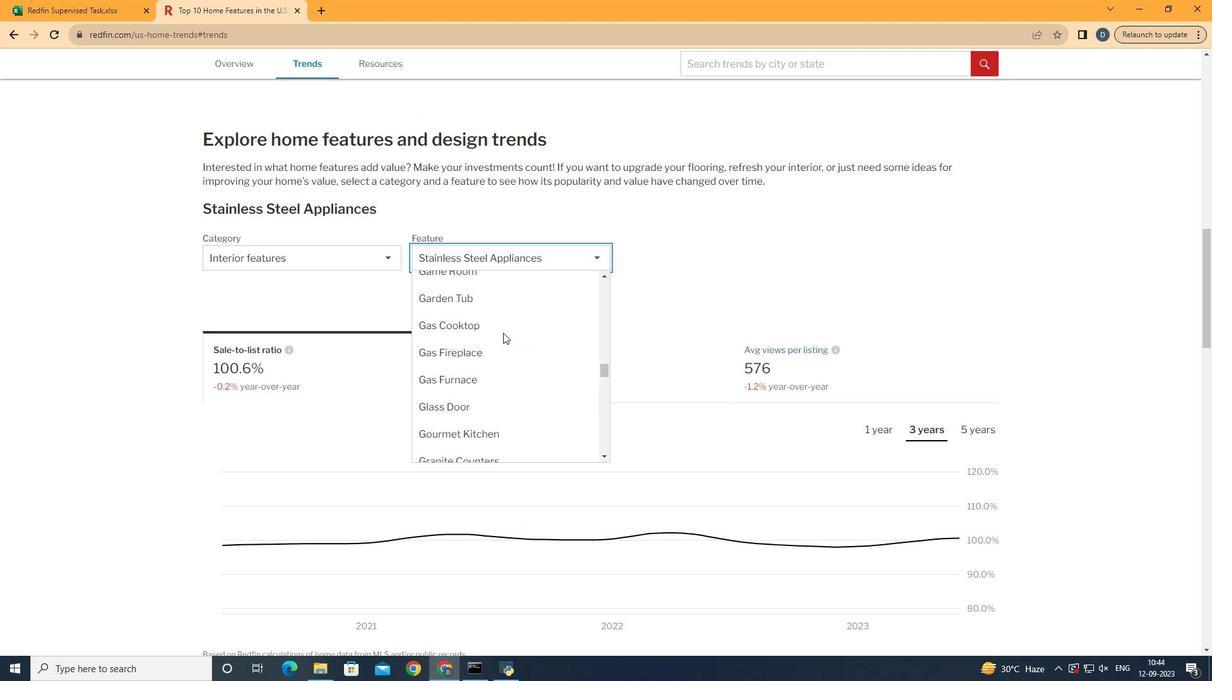 
Action: Mouse scrolled (503, 333) with delta (0, 0)
Screenshot: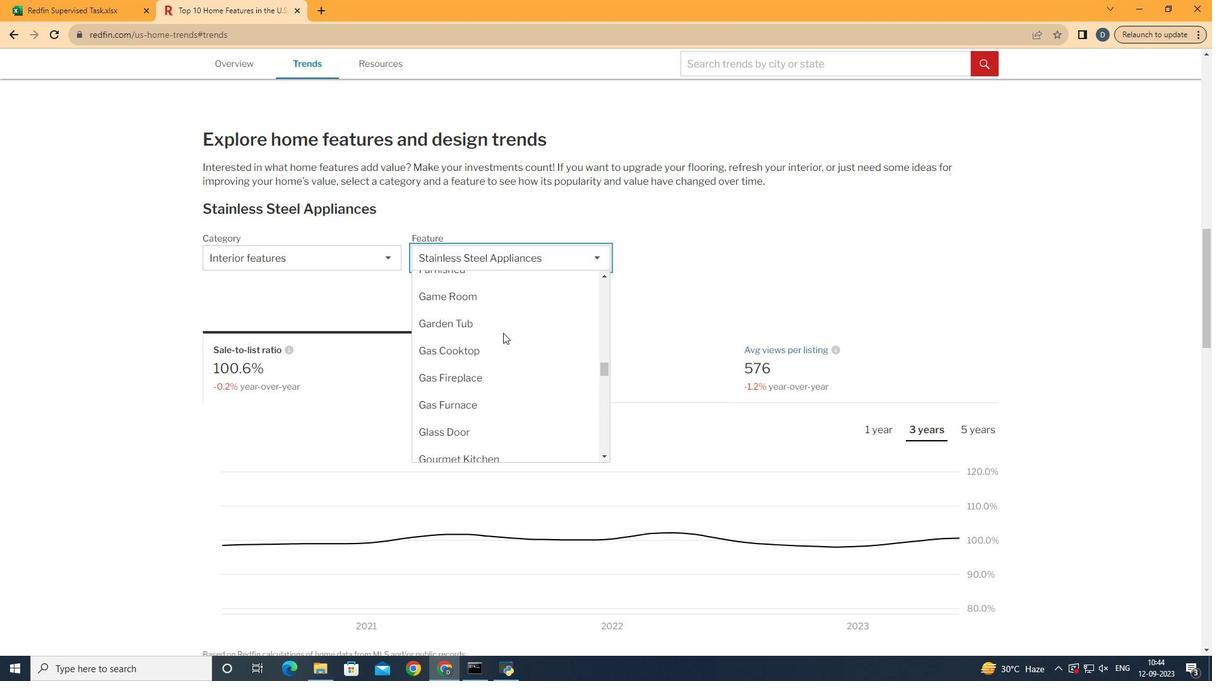 
Action: Mouse scrolled (503, 333) with delta (0, 0)
Screenshot: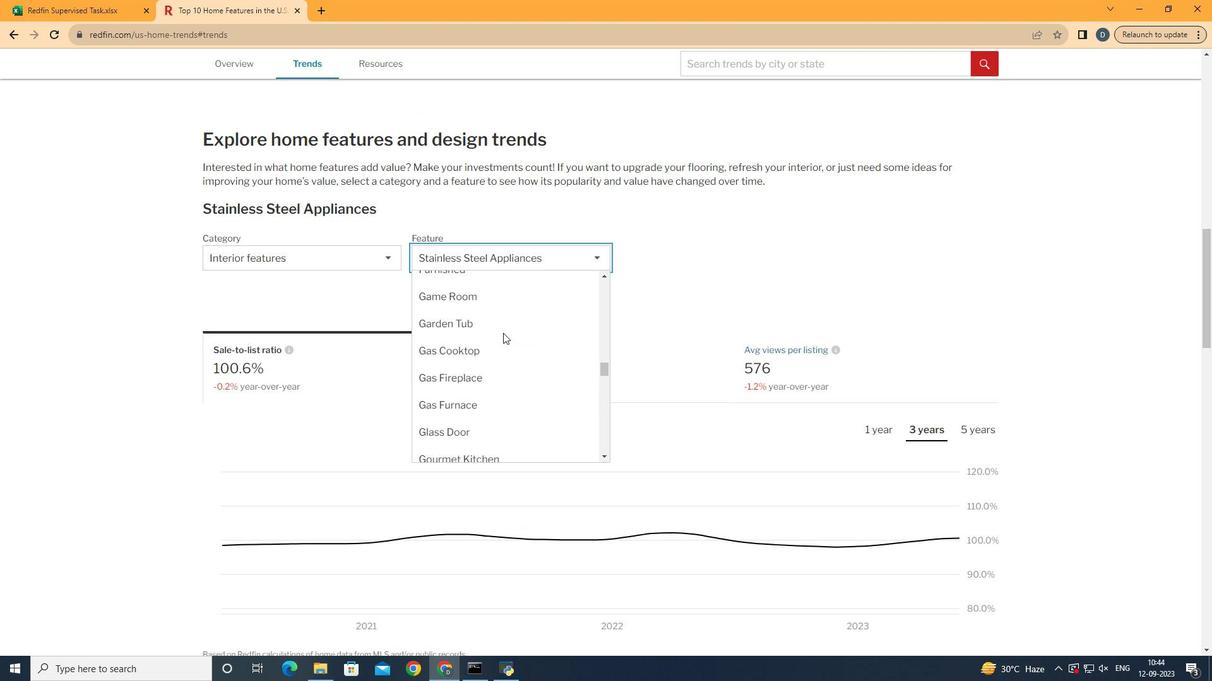 
Action: Mouse scrolled (503, 333) with delta (0, 0)
Screenshot: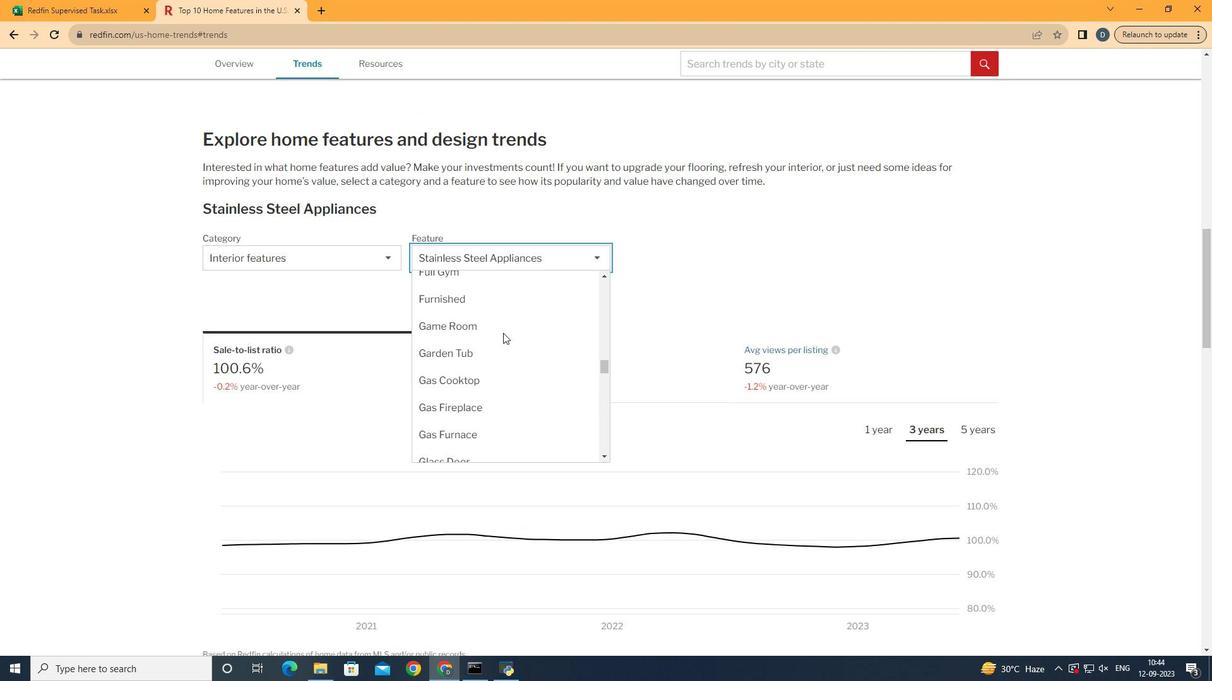 
Action: Mouse scrolled (503, 333) with delta (0, 0)
Screenshot: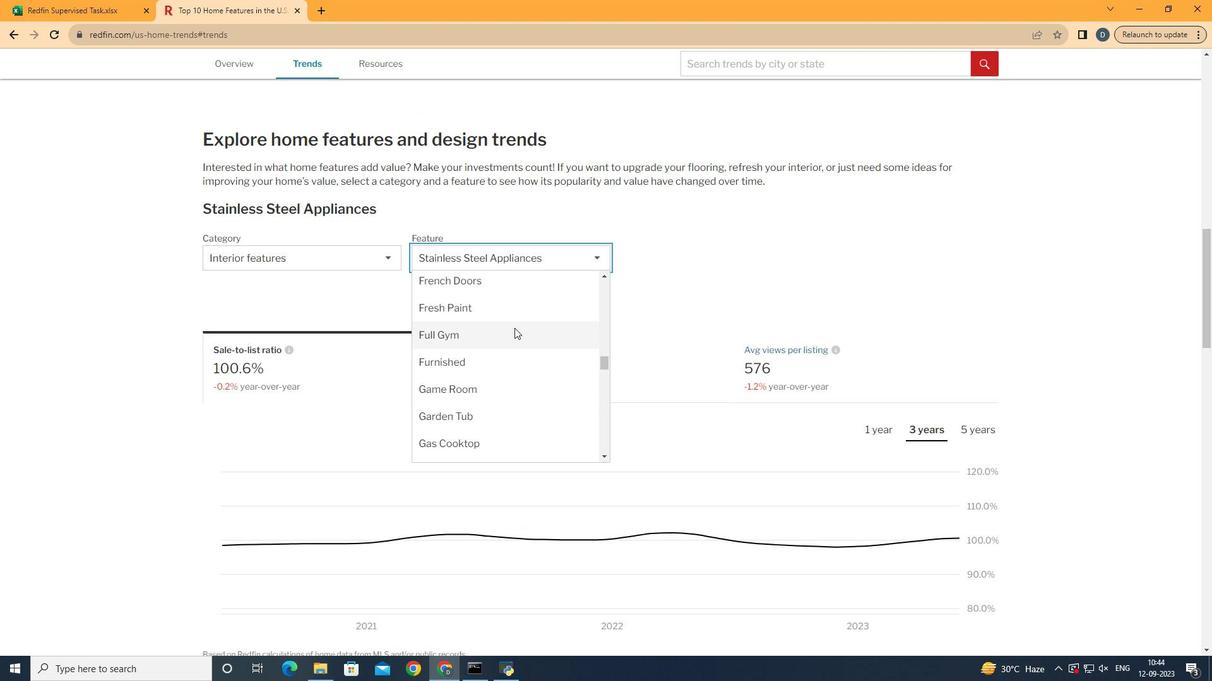 
Action: Mouse moved to (525, 292)
Screenshot: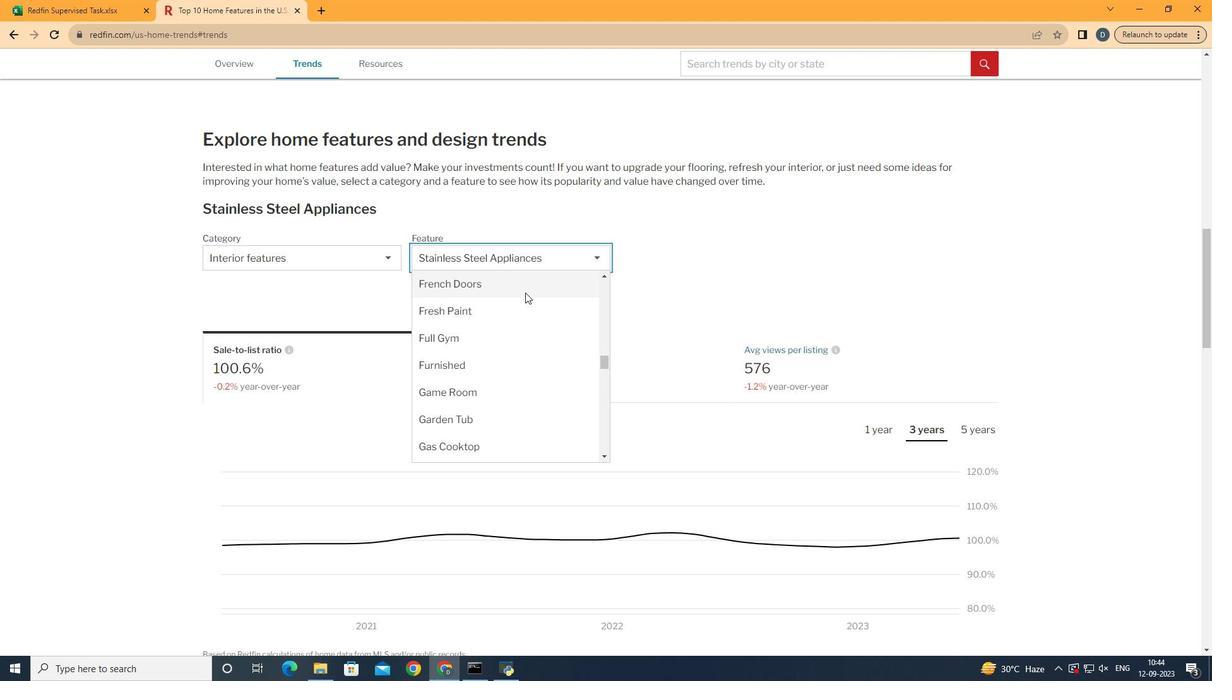 
Action: Mouse pressed left at (525, 292)
Screenshot: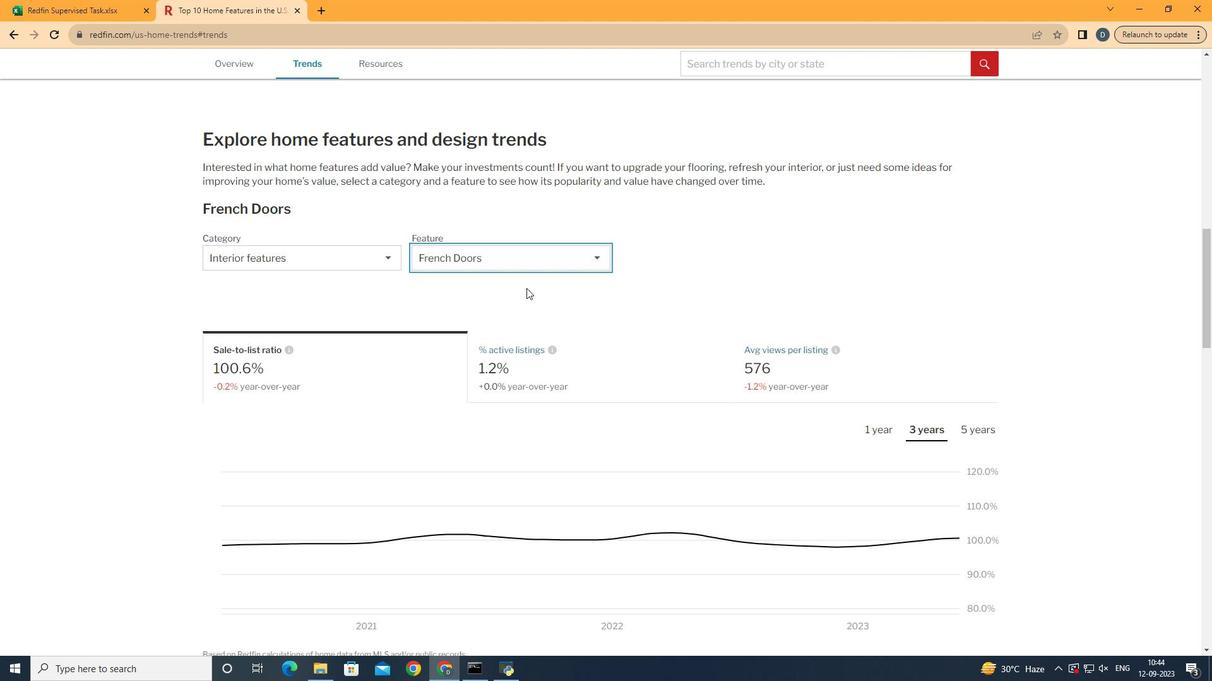 
Action: Mouse moved to (796, 280)
Screenshot: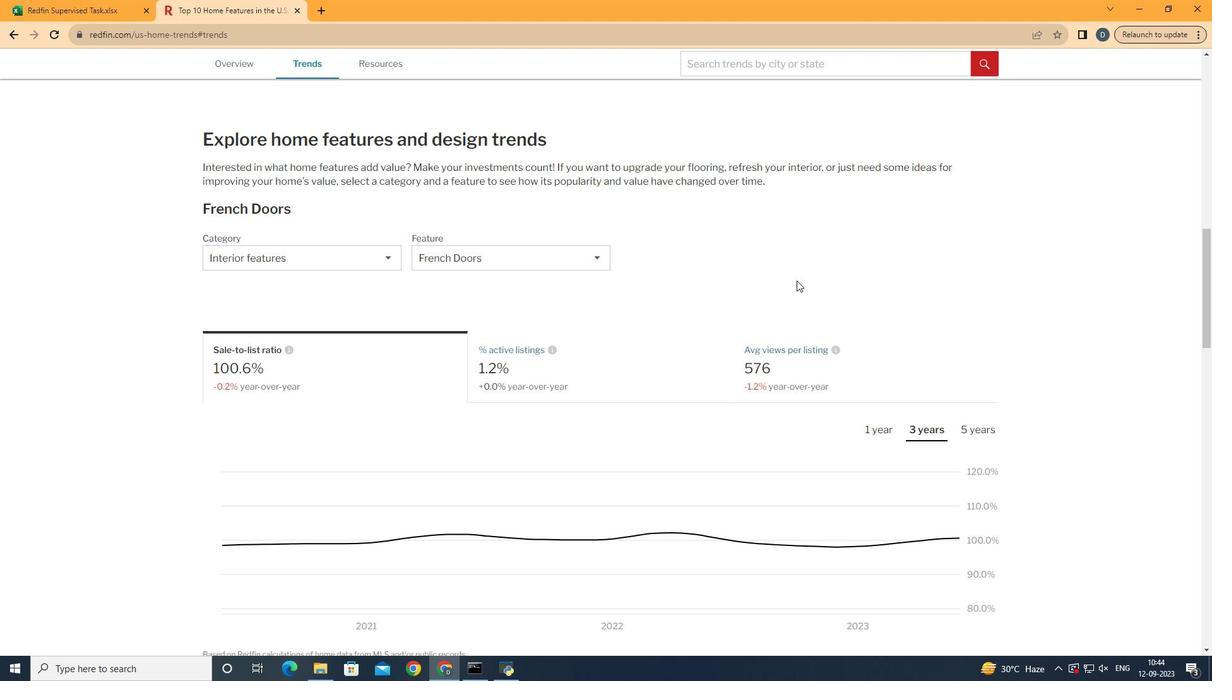 
Action: Mouse pressed left at (796, 280)
Screenshot: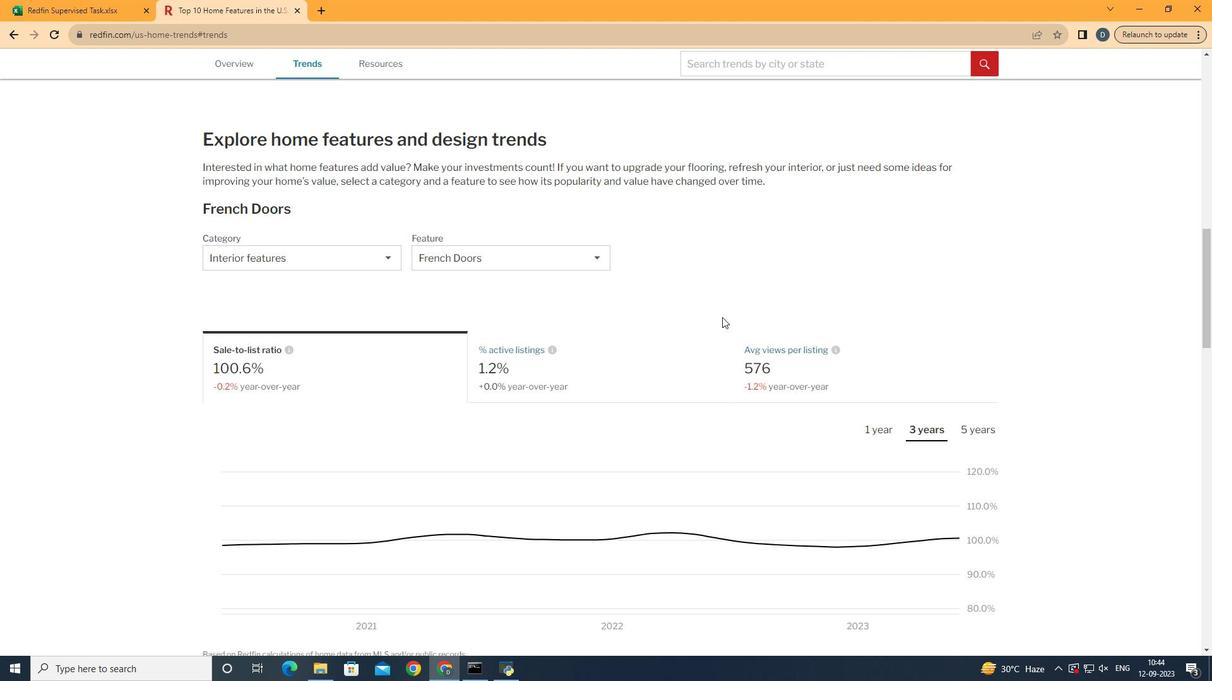 
Action: Mouse moved to (309, 366)
Screenshot: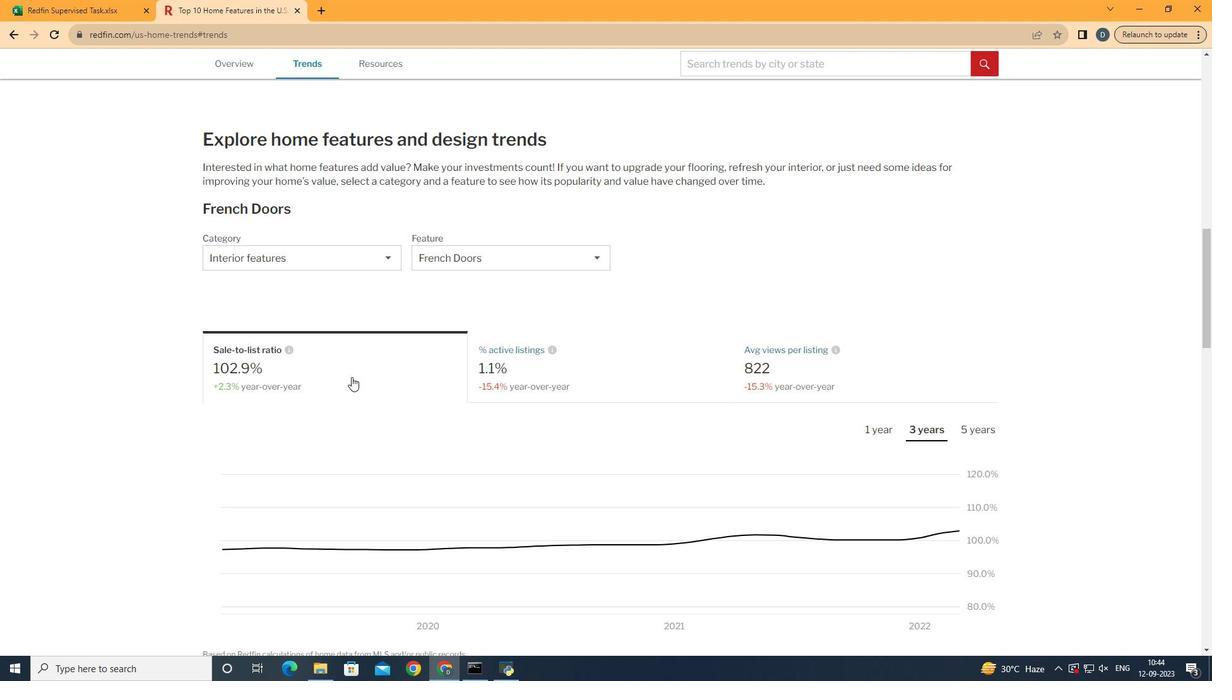 
Action: Mouse pressed left at (309, 366)
Screenshot: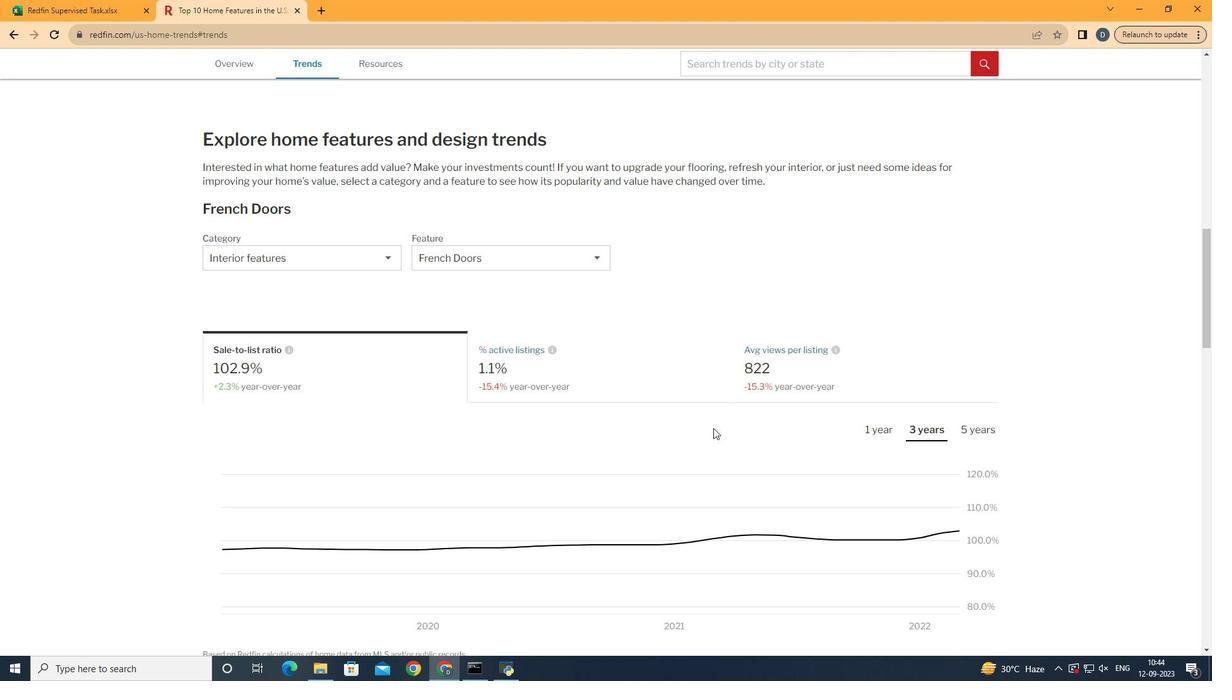 
Action: Mouse moved to (994, 431)
Screenshot: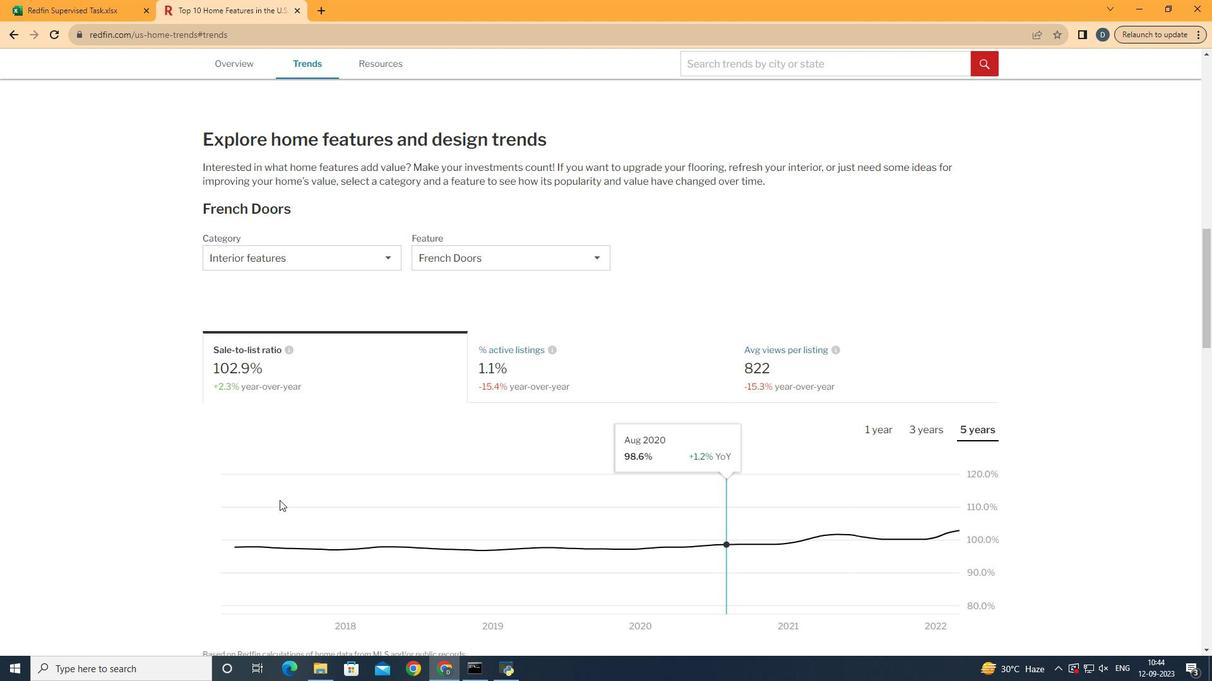 
Action: Mouse pressed left at (994, 431)
Screenshot: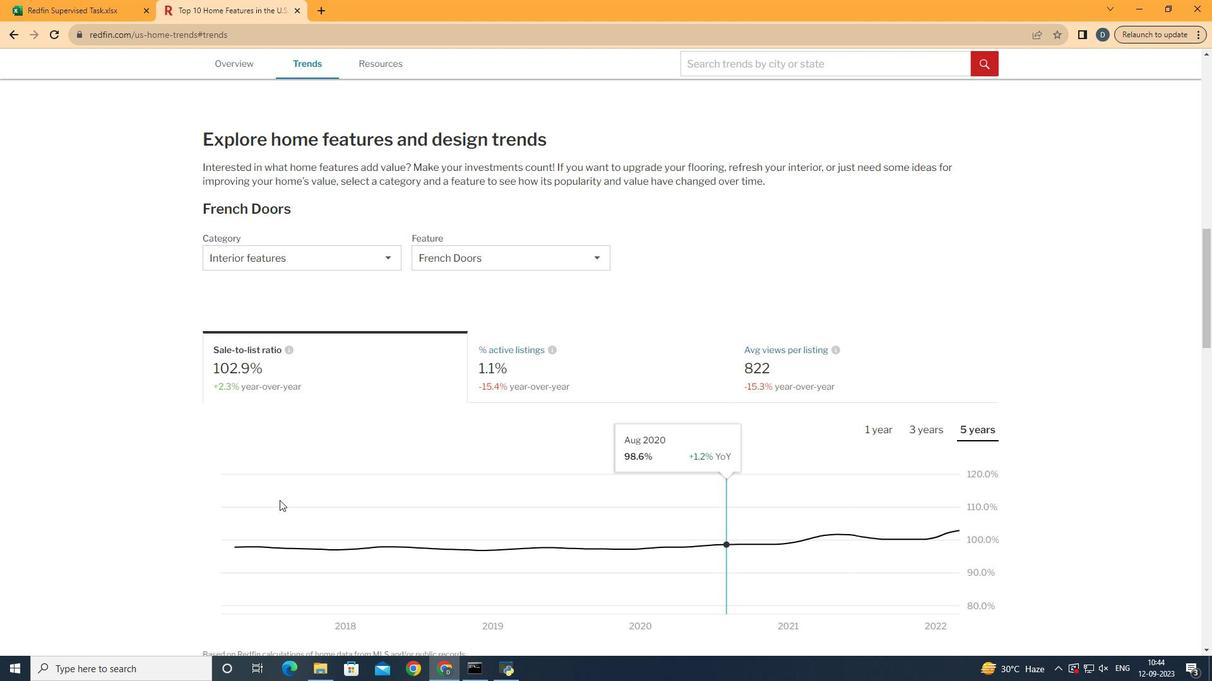 
Action: Mouse moved to (241, 498)
Screenshot: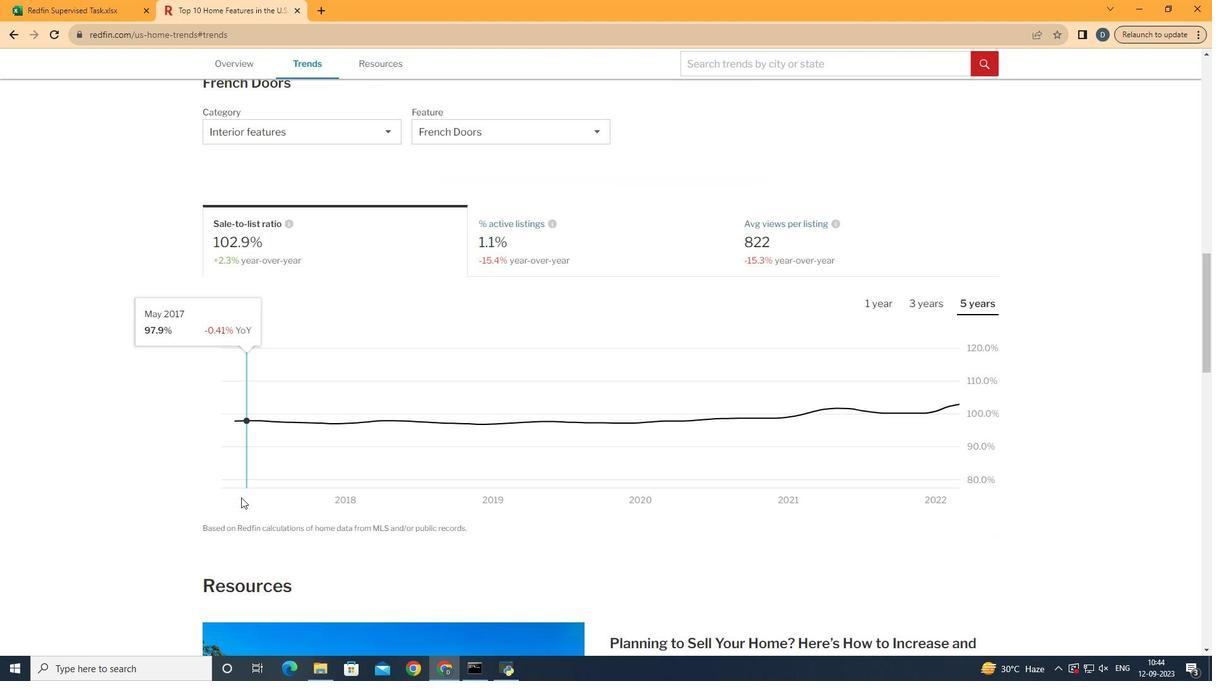 
Action: Mouse scrolled (241, 497) with delta (0, 0)
Screenshot: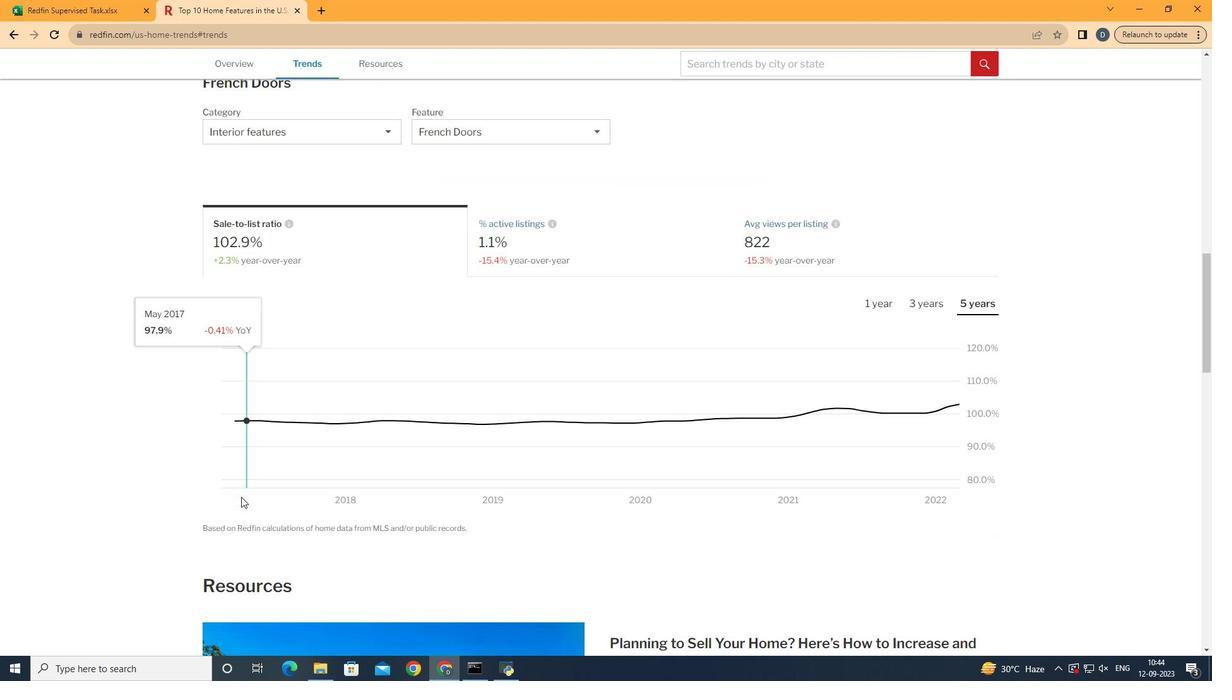 
Action: Mouse moved to (241, 498)
Screenshot: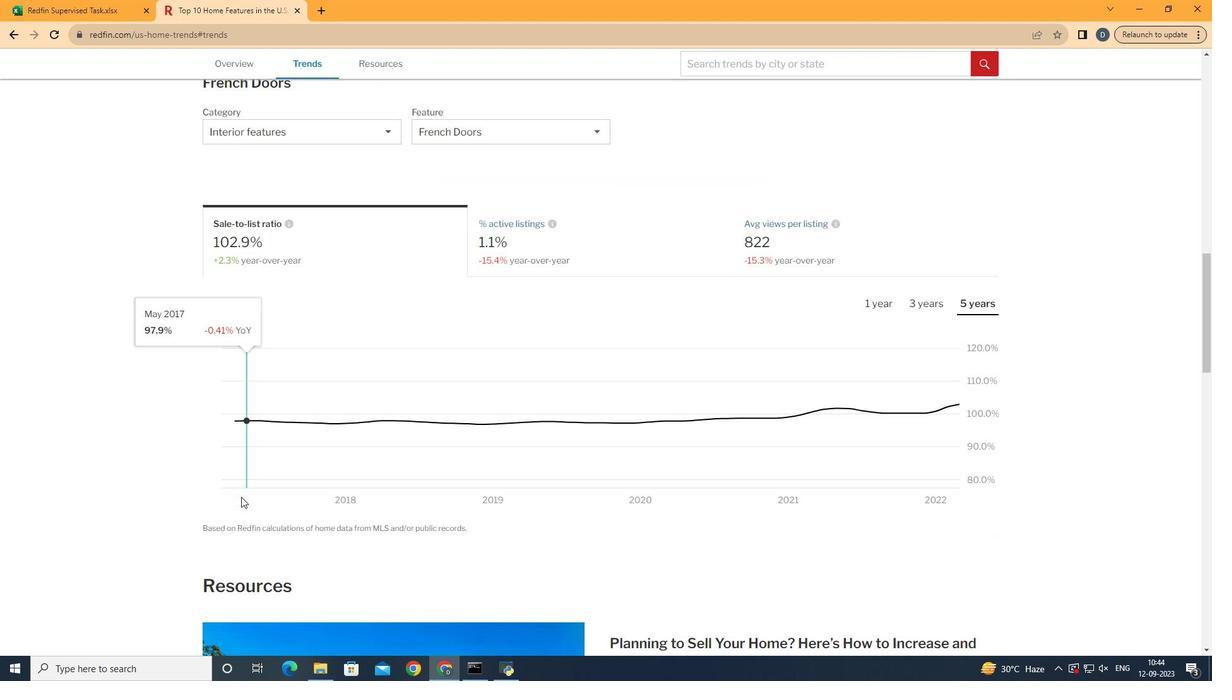 
Action: Mouse scrolled (241, 497) with delta (0, 0)
Screenshot: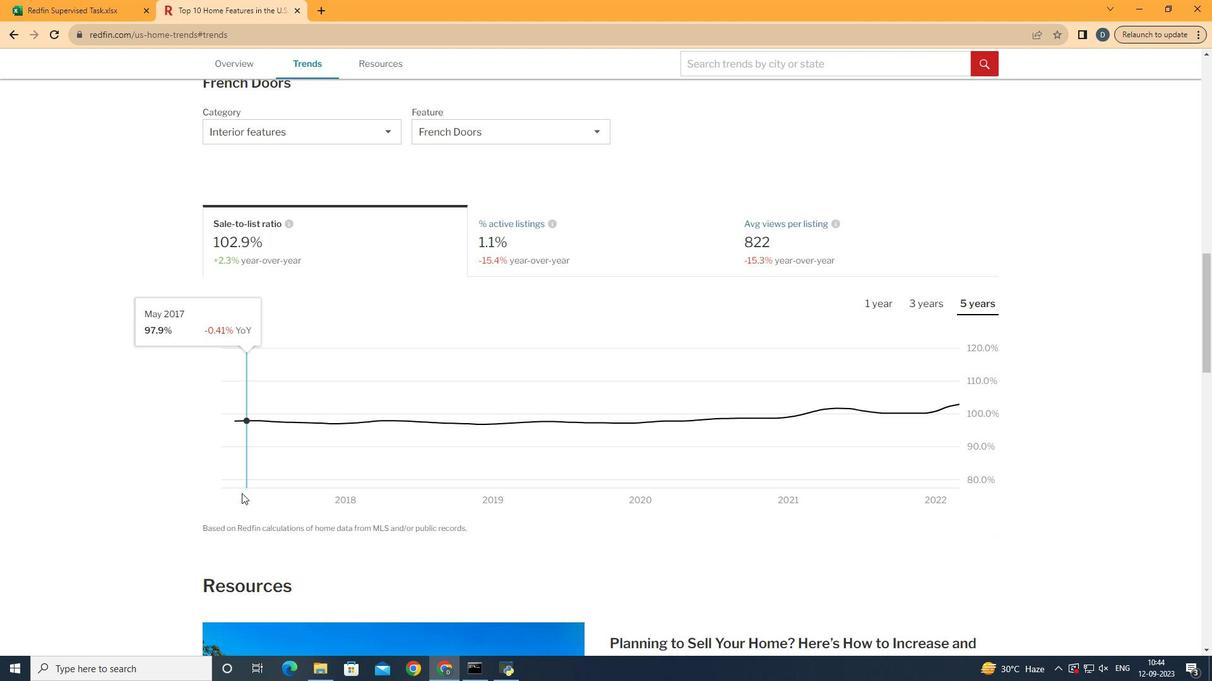 
Action: Mouse moved to (987, 412)
Screenshot: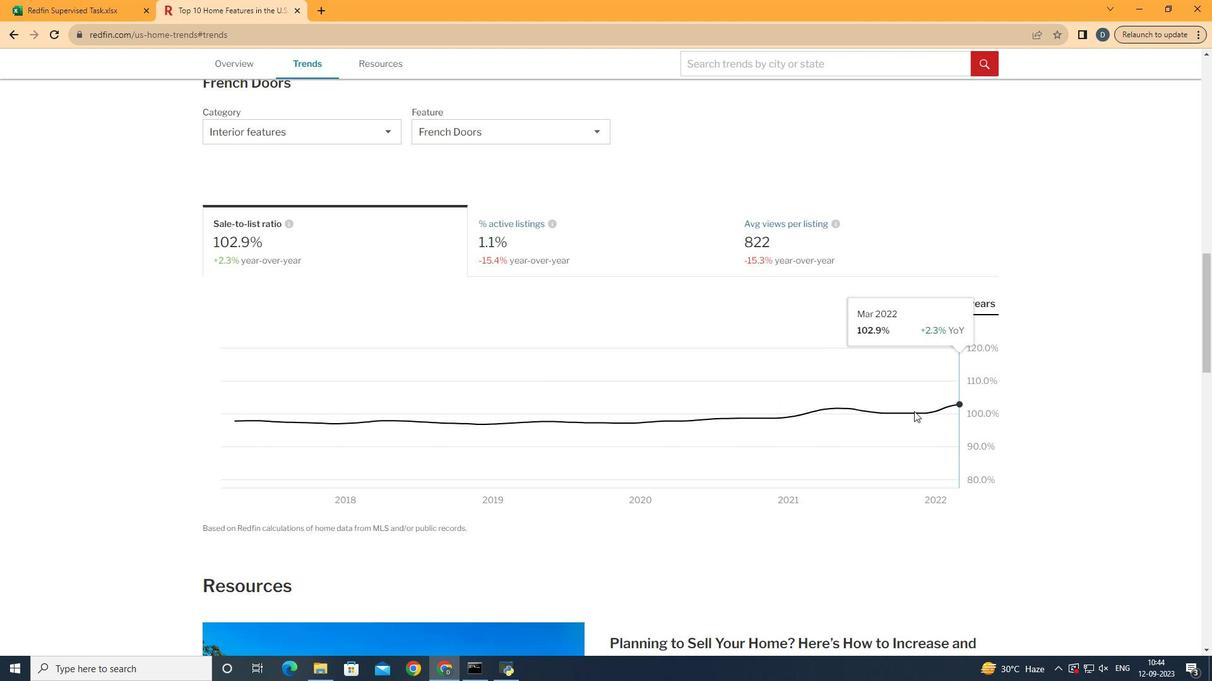 
